 Task: Create a due date automation trigger when advanced on, on the tuesday before a card is due add fields without custom field "Resume" set to a number greater than 1 and lower or equal to 10 at 11:00 AM.
Action: Mouse moved to (1159, 139)
Screenshot: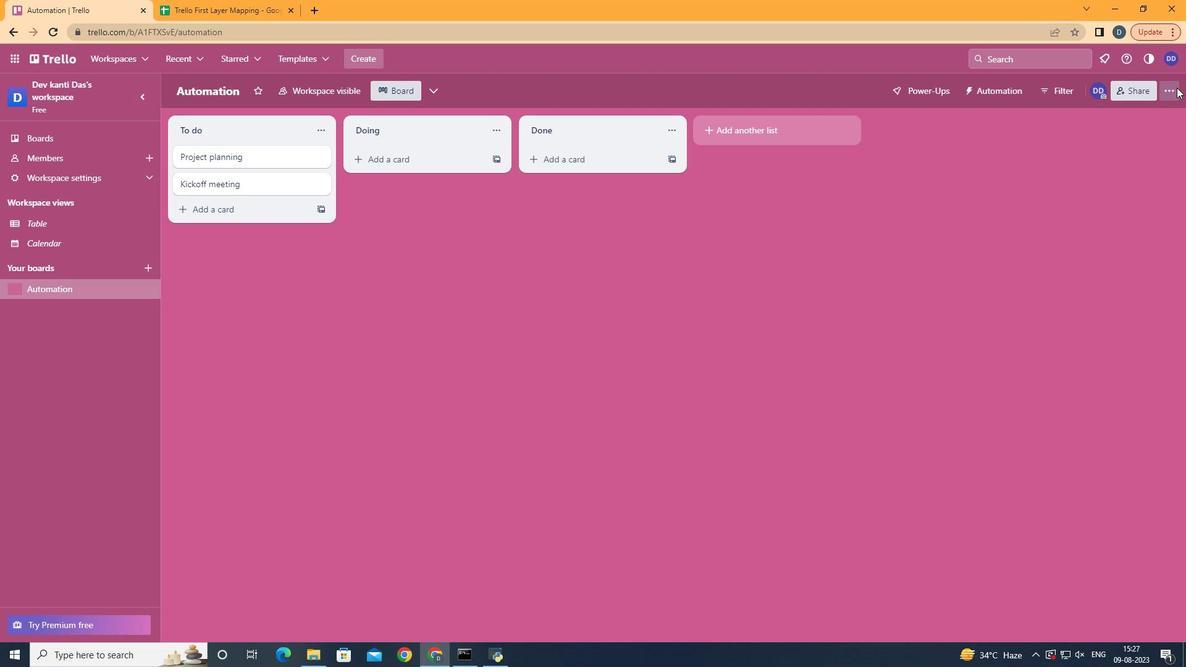 
Action: Mouse pressed left at (1159, 139)
Screenshot: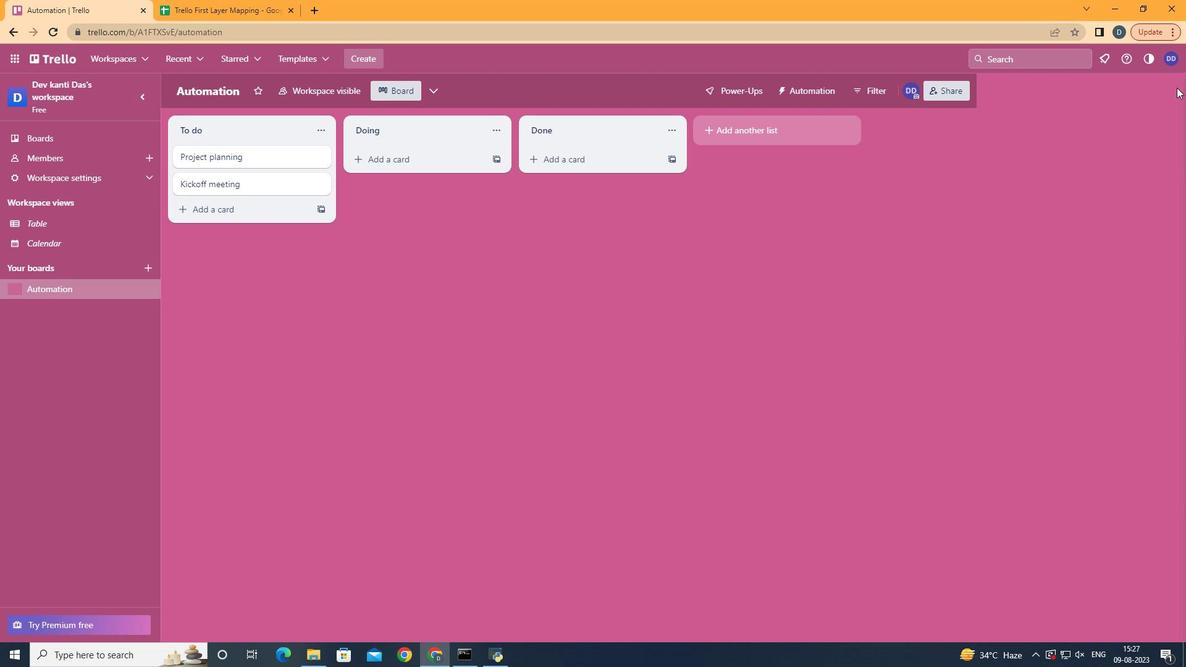 
Action: Mouse moved to (1049, 301)
Screenshot: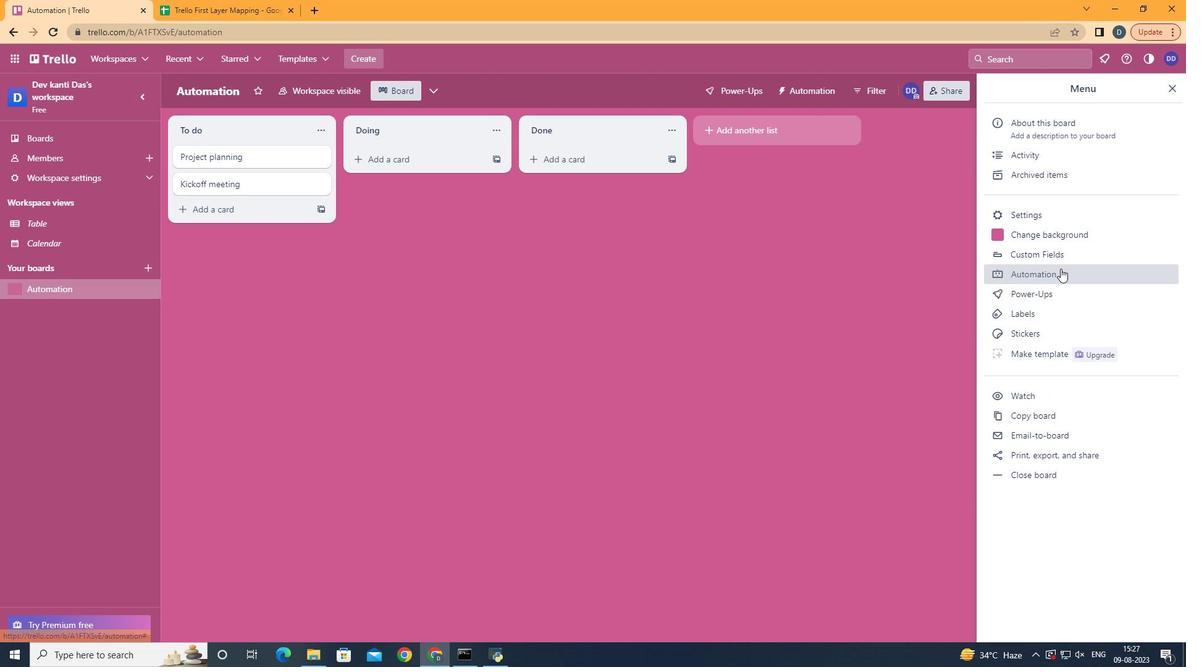 
Action: Mouse pressed left at (1049, 301)
Screenshot: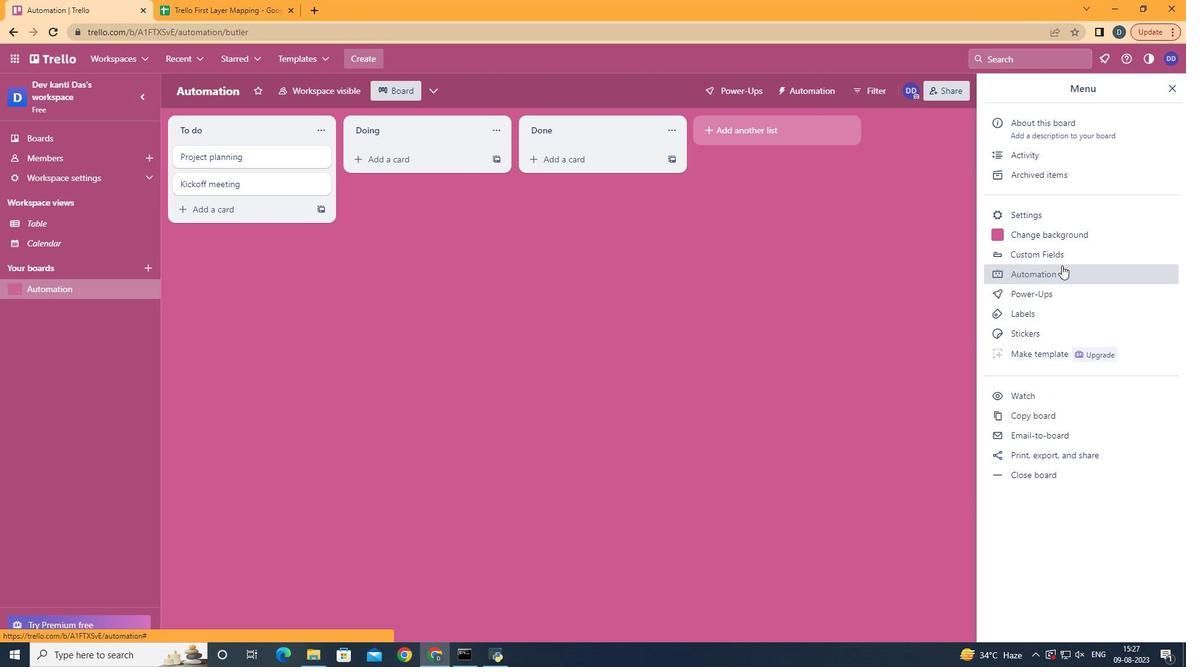 
Action: Mouse moved to (247, 276)
Screenshot: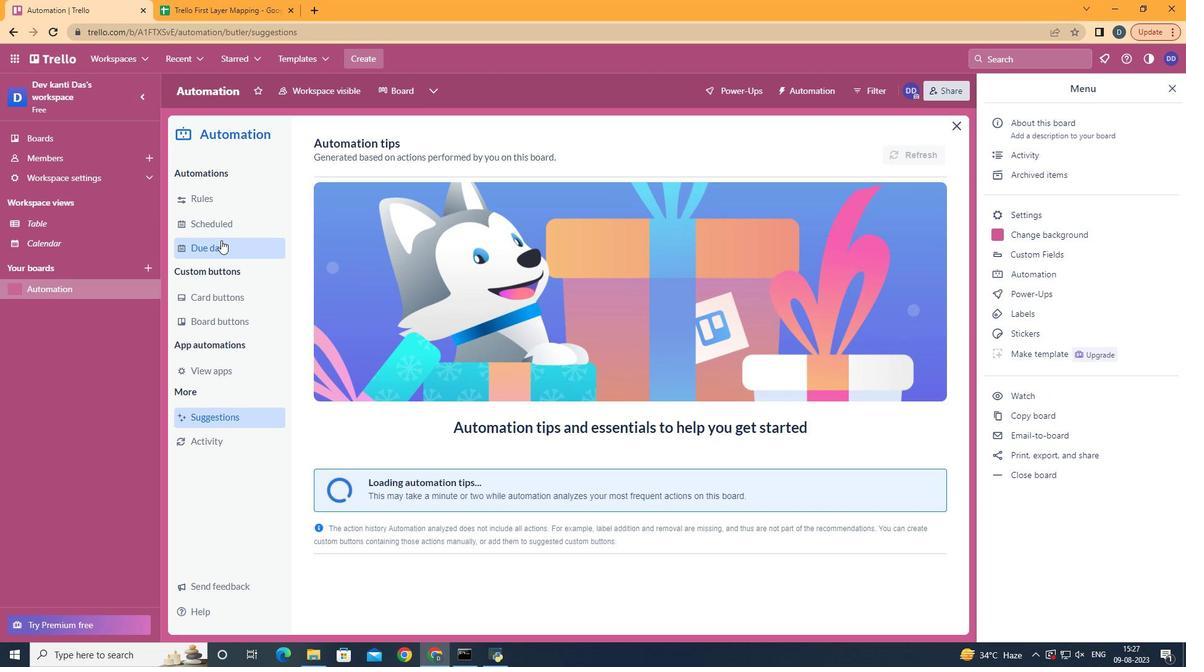 
Action: Mouse pressed left at (247, 276)
Screenshot: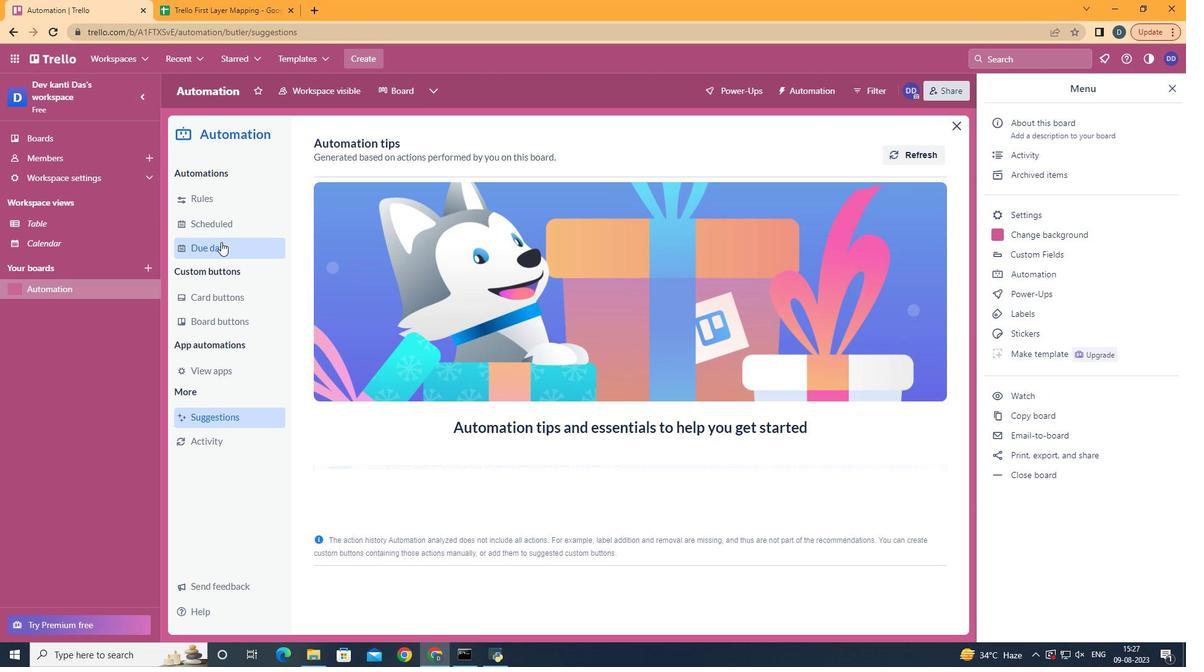 
Action: Mouse moved to (887, 199)
Screenshot: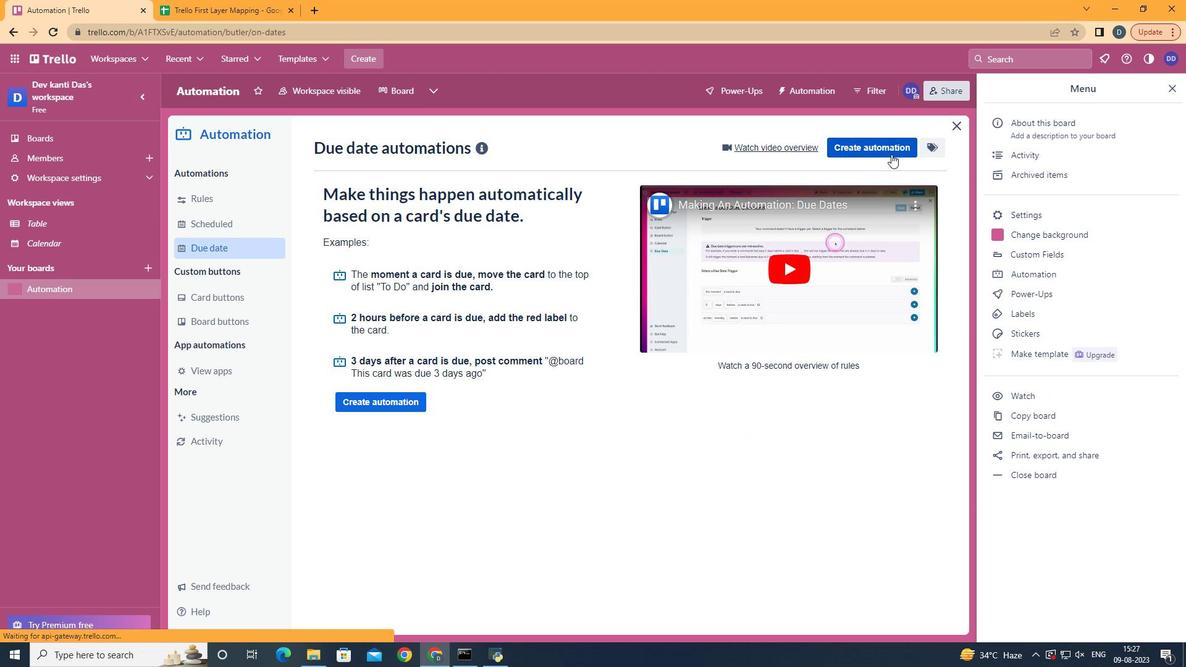 
Action: Mouse pressed left at (887, 199)
Screenshot: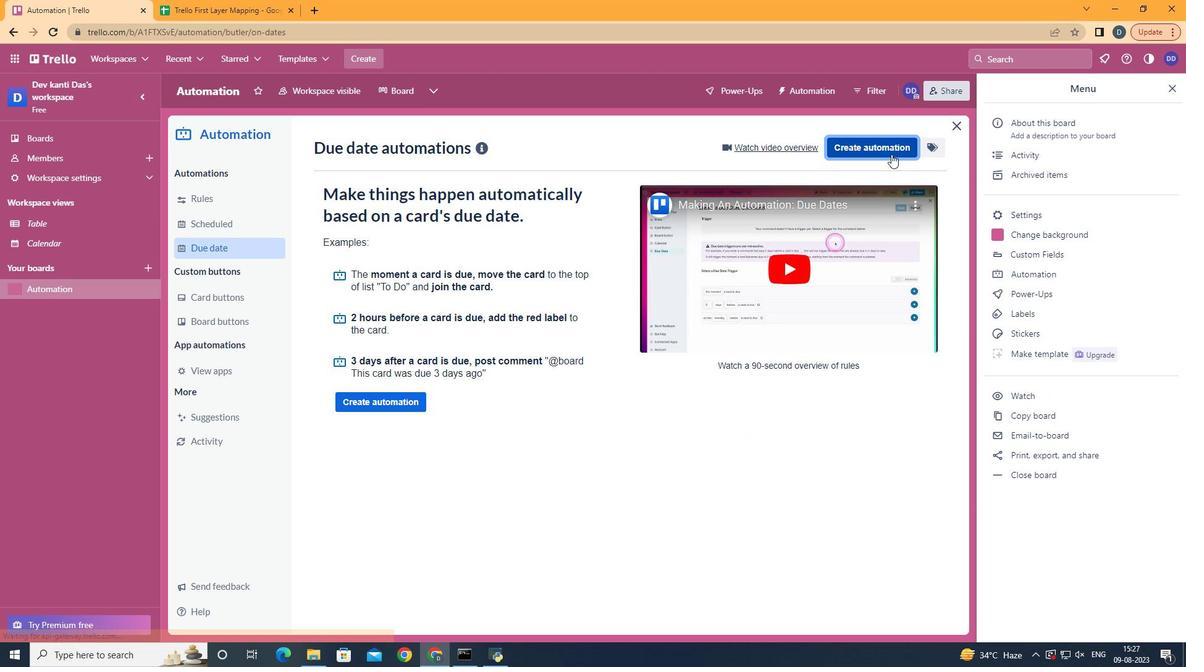 
Action: Mouse moved to (705, 295)
Screenshot: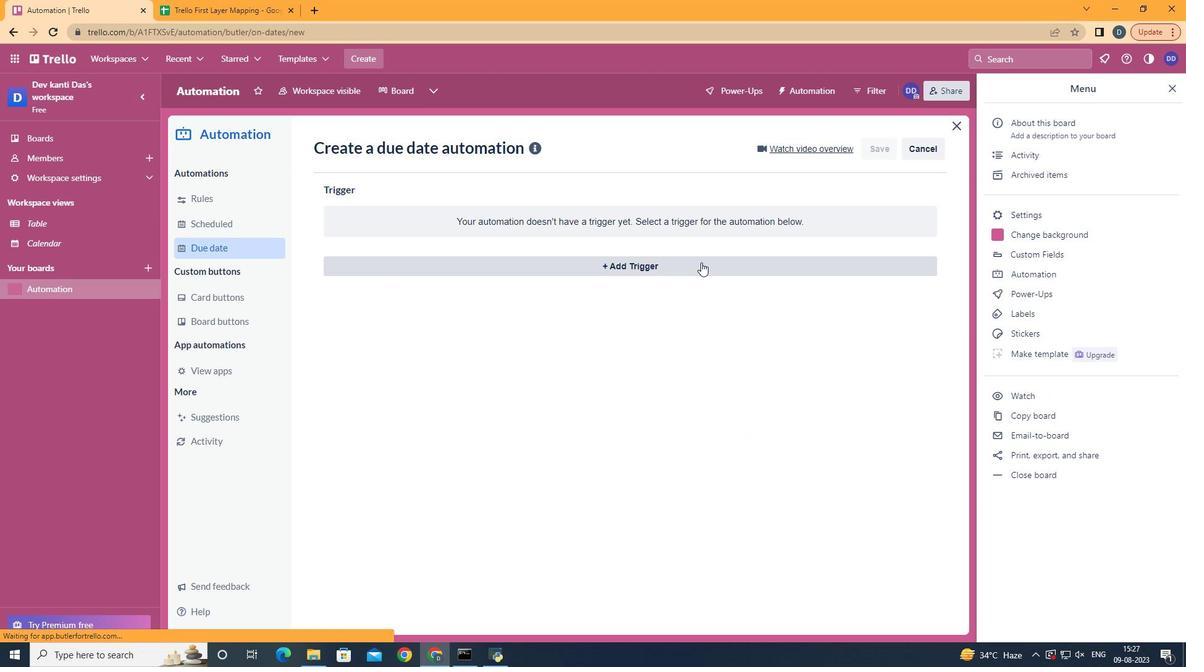 
Action: Mouse pressed left at (705, 295)
Screenshot: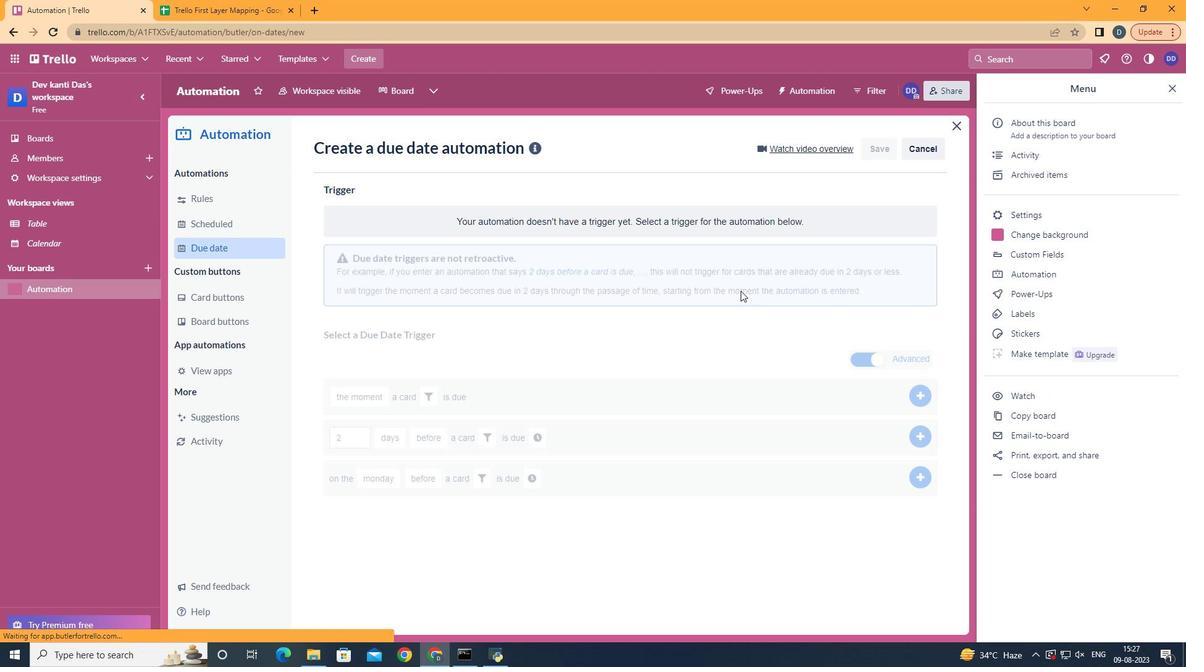 
Action: Mouse moved to (409, 370)
Screenshot: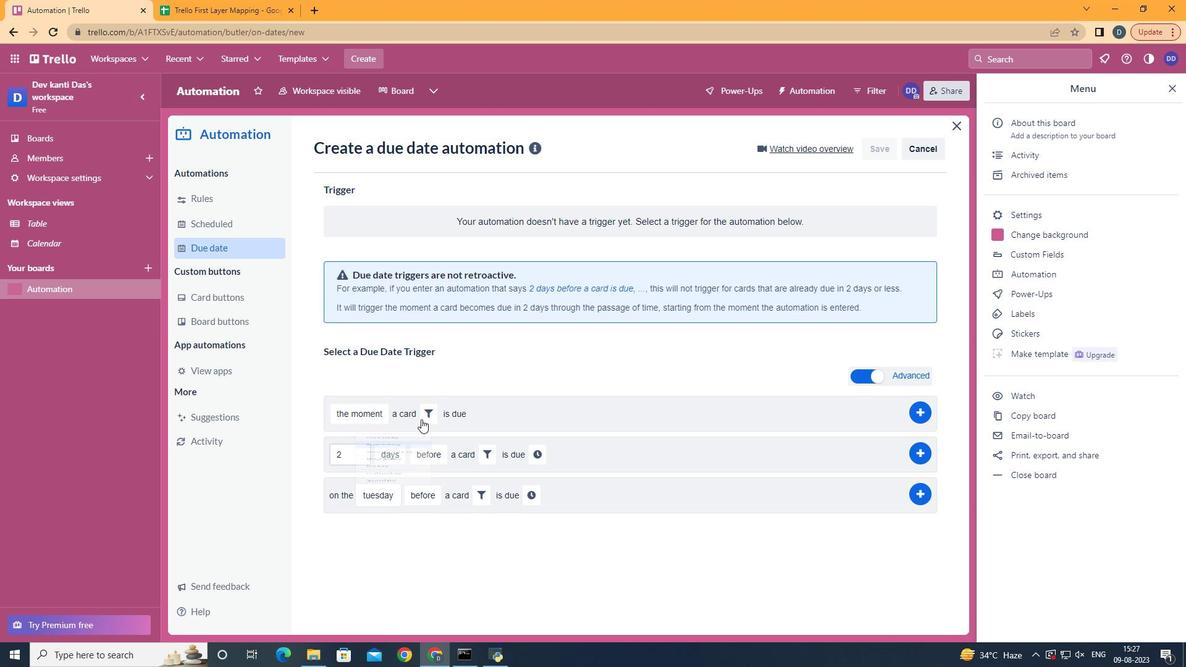 
Action: Mouse pressed left at (409, 370)
Screenshot: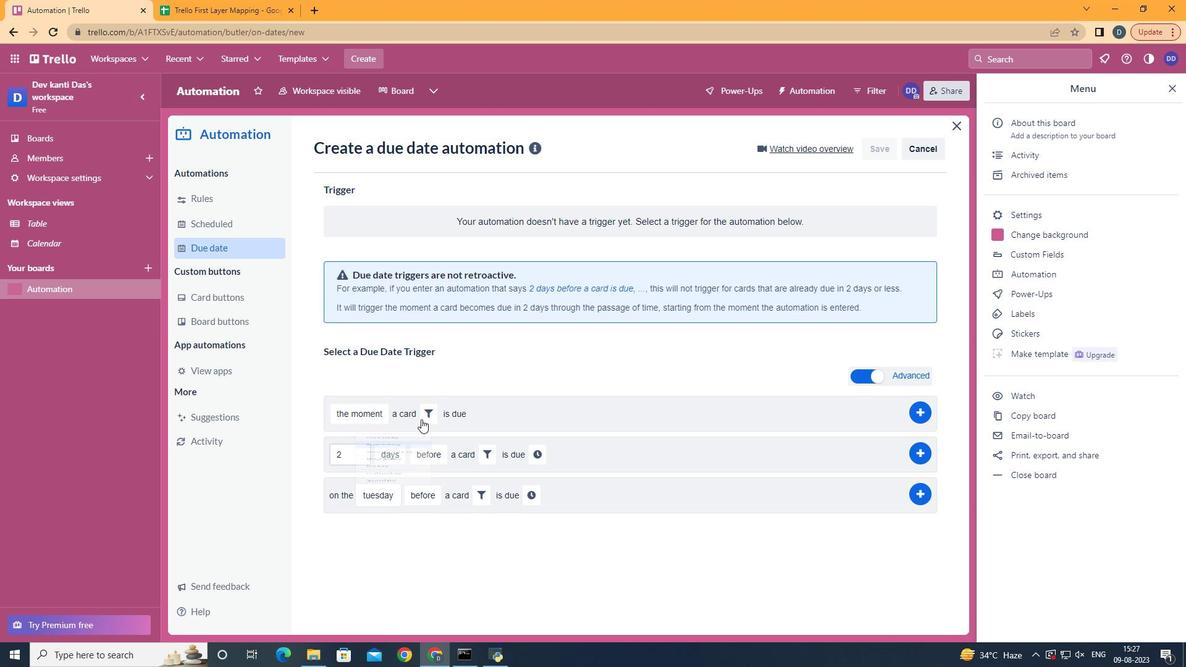 
Action: Mouse moved to (497, 498)
Screenshot: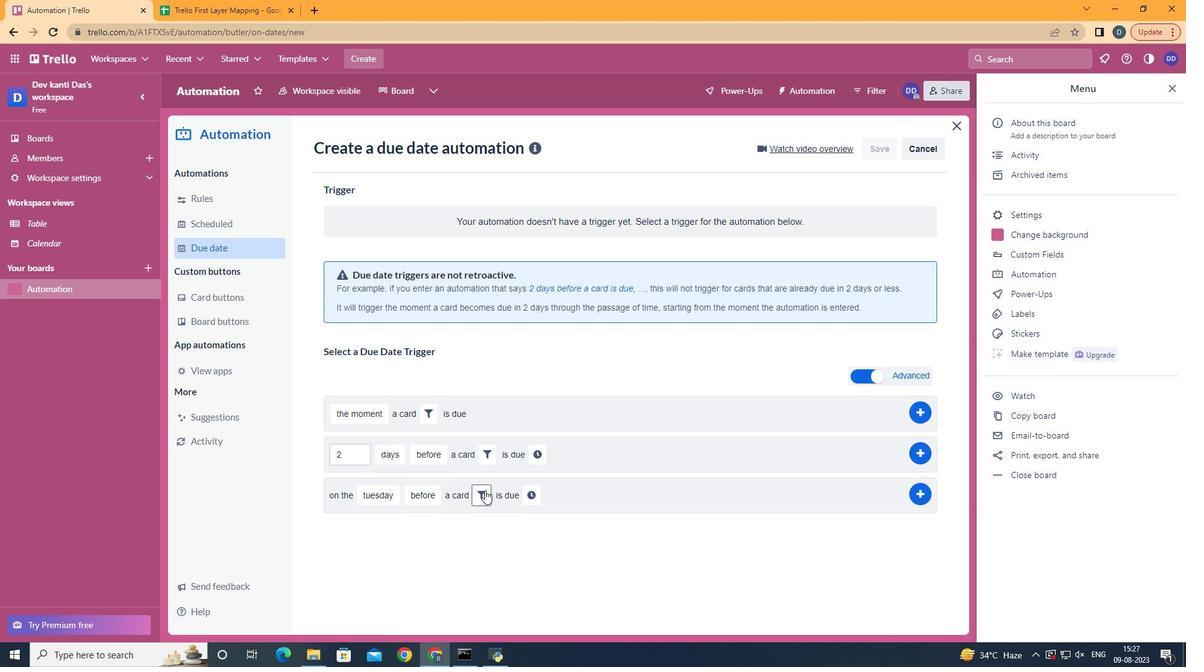 
Action: Mouse pressed left at (497, 498)
Screenshot: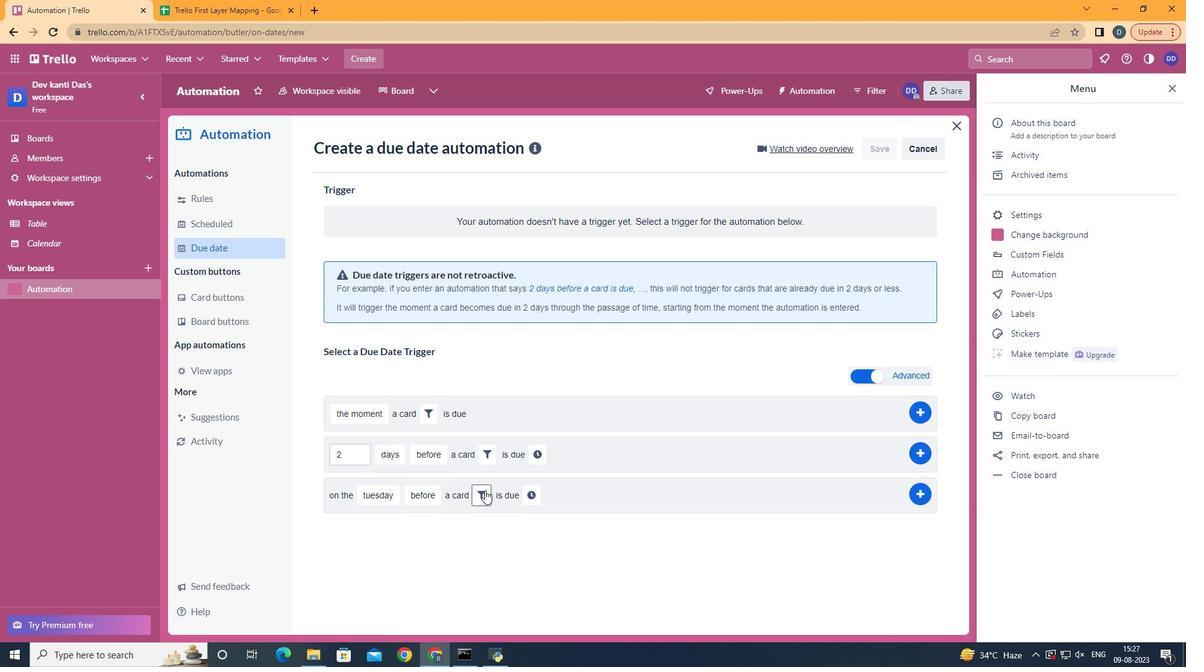 
Action: Mouse moved to (694, 541)
Screenshot: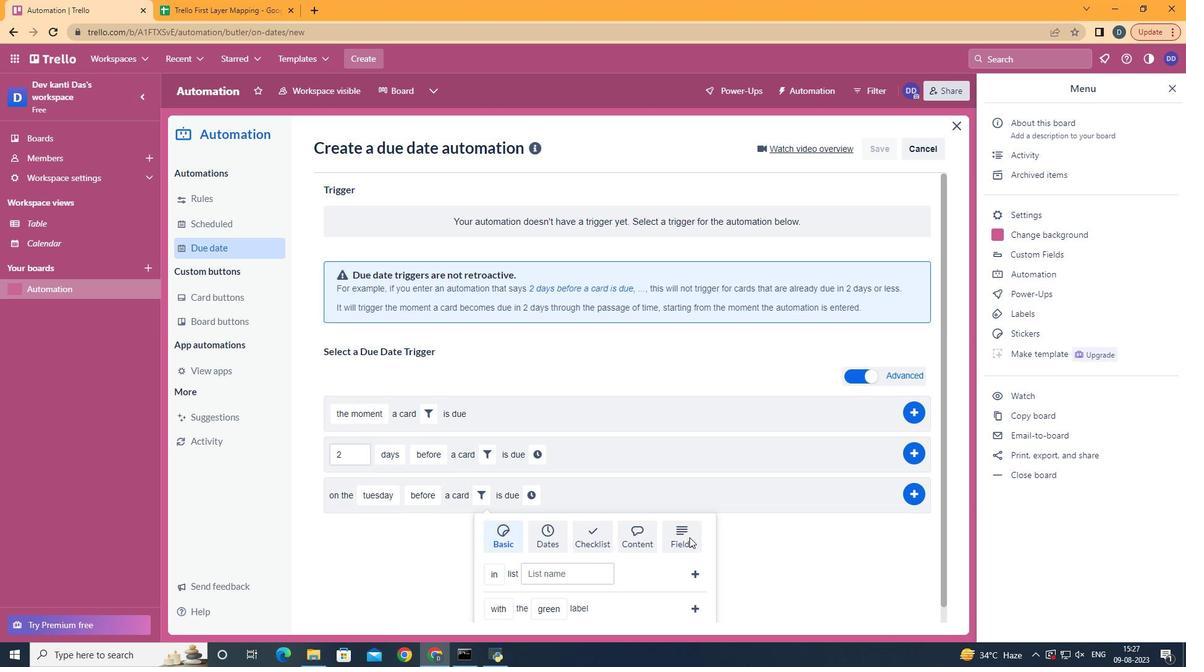 
Action: Mouse pressed left at (694, 541)
Screenshot: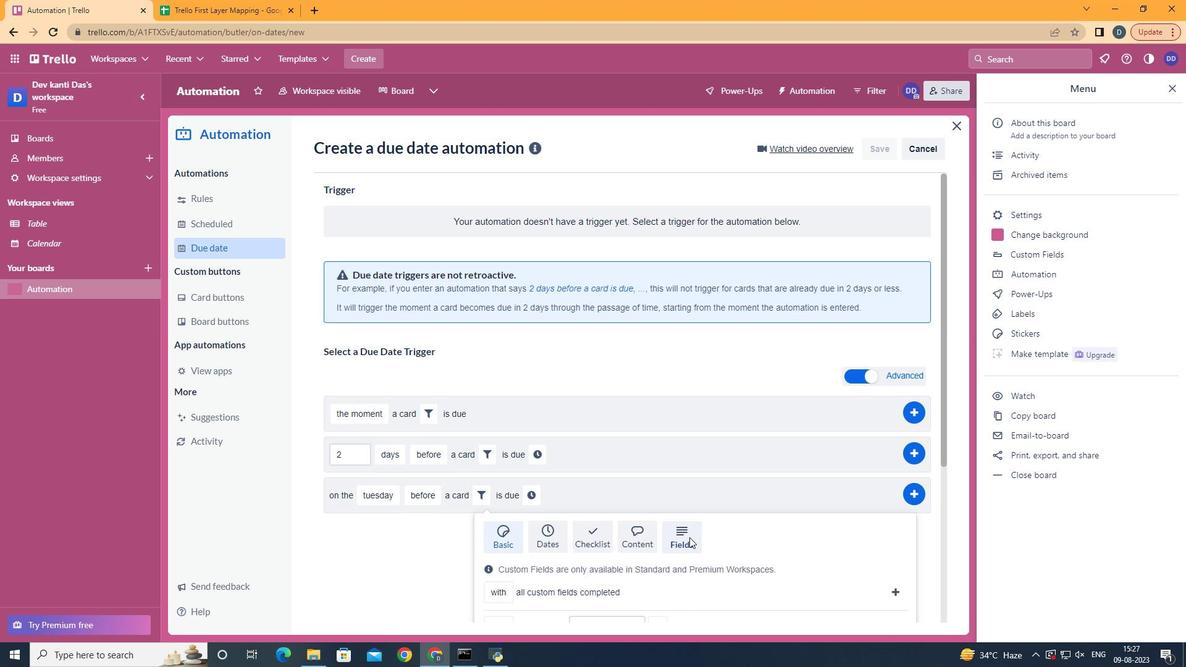 
Action: Mouse moved to (700, 541)
Screenshot: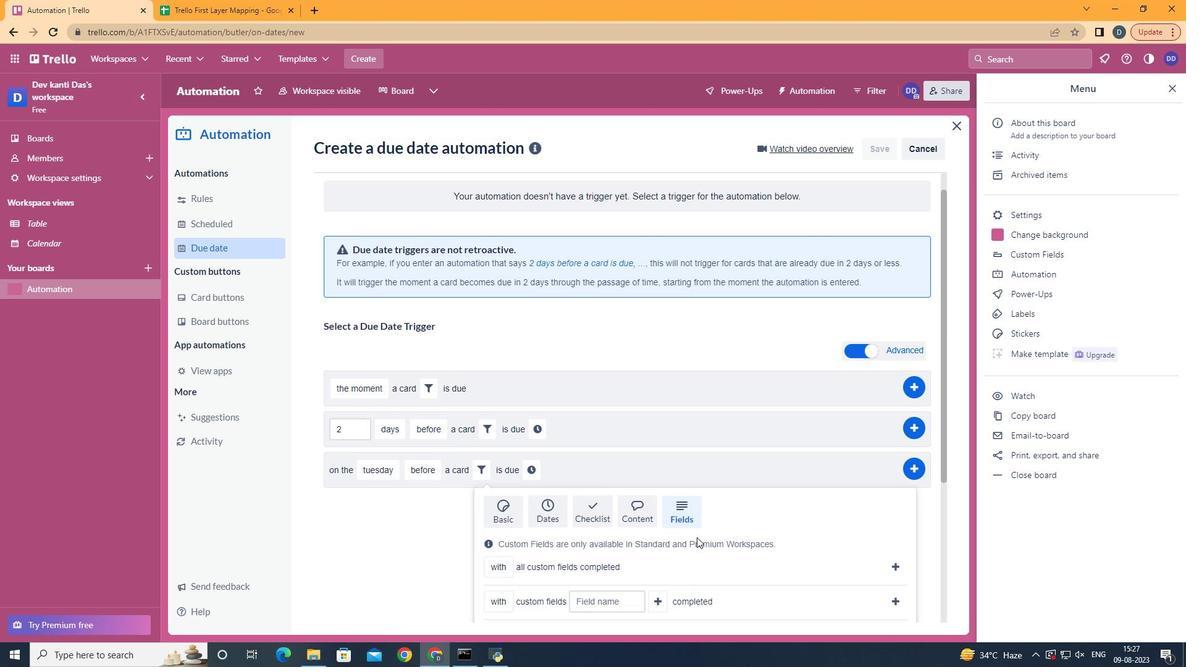 
Action: Mouse scrolled (700, 540) with delta (0, 0)
Screenshot: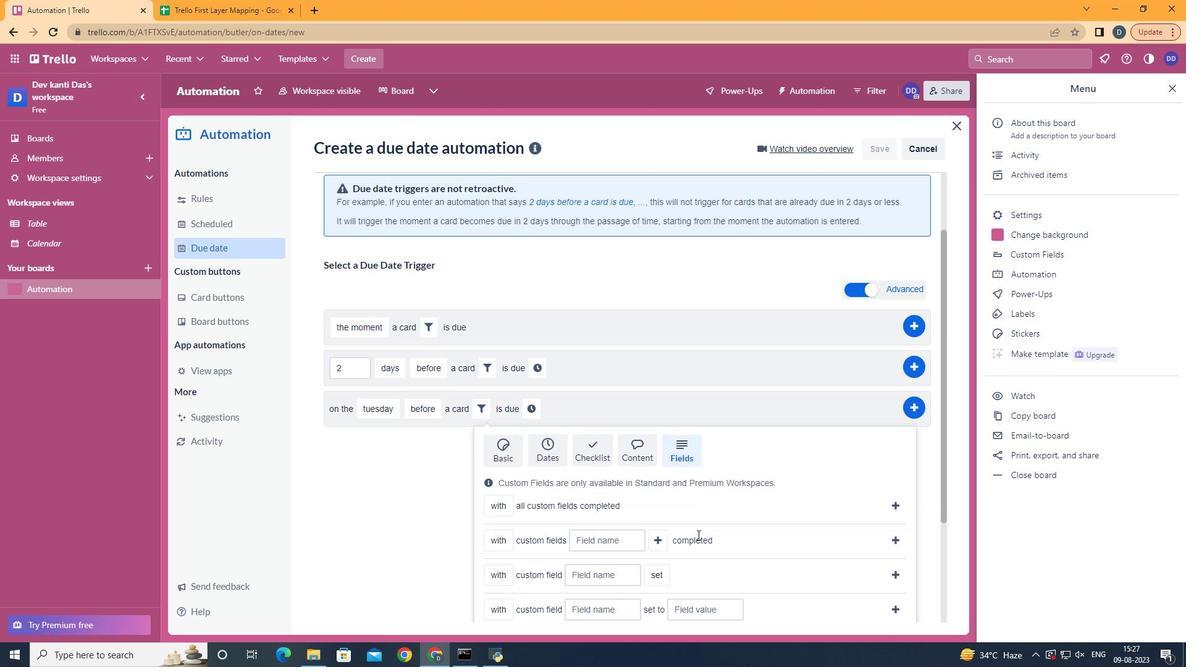 
Action: Mouse scrolled (700, 540) with delta (0, 0)
Screenshot: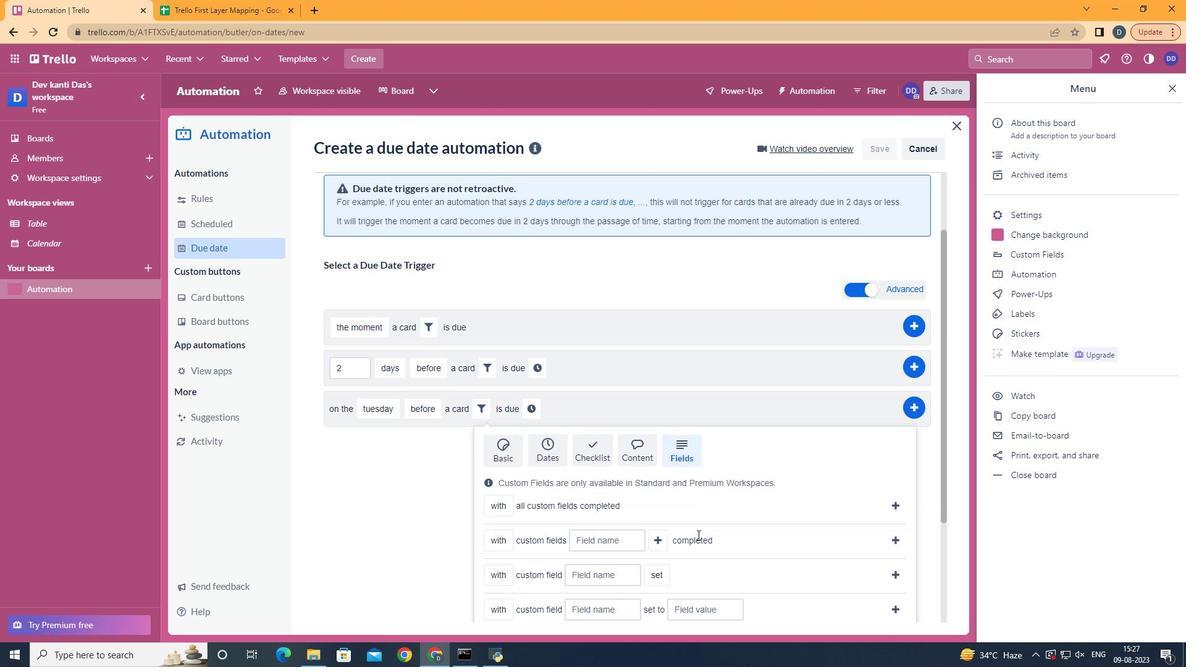 
Action: Mouse scrolled (700, 540) with delta (0, 0)
Screenshot: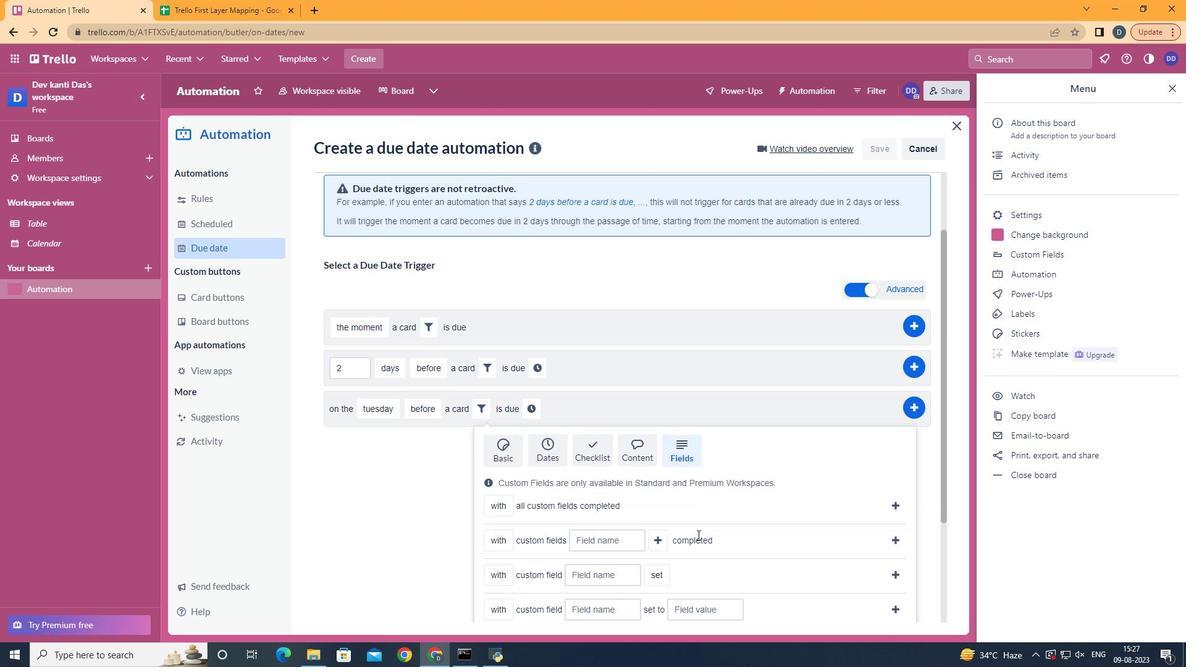
Action: Mouse moved to (701, 541)
Screenshot: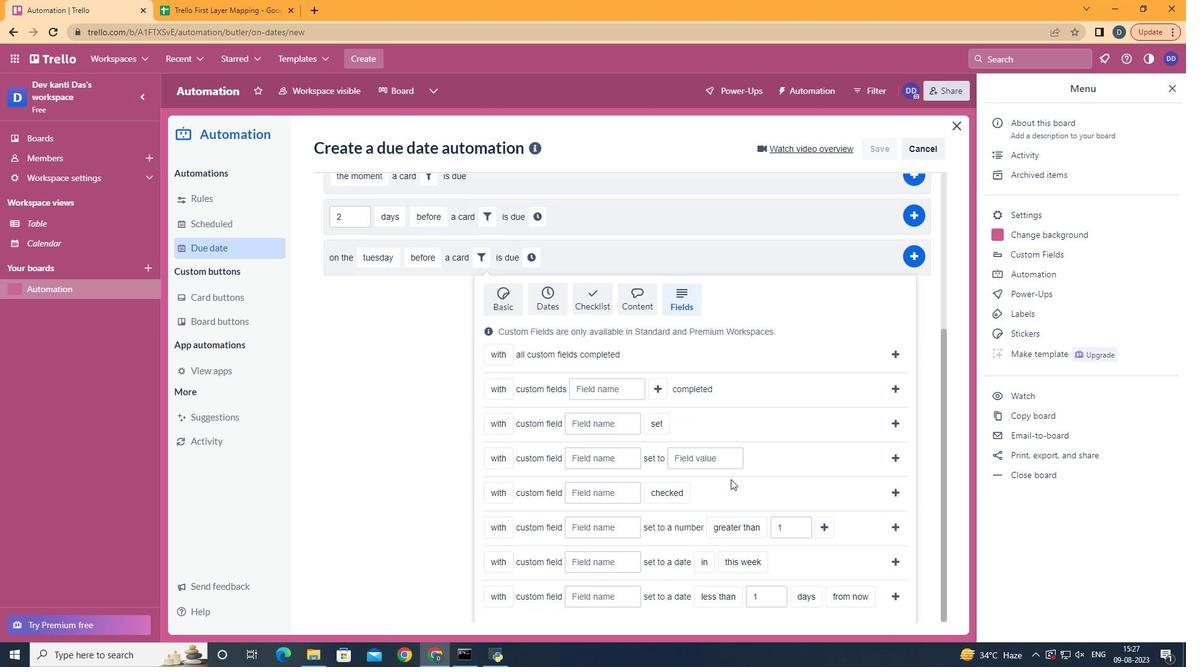 
Action: Mouse scrolled (700, 540) with delta (0, 0)
Screenshot: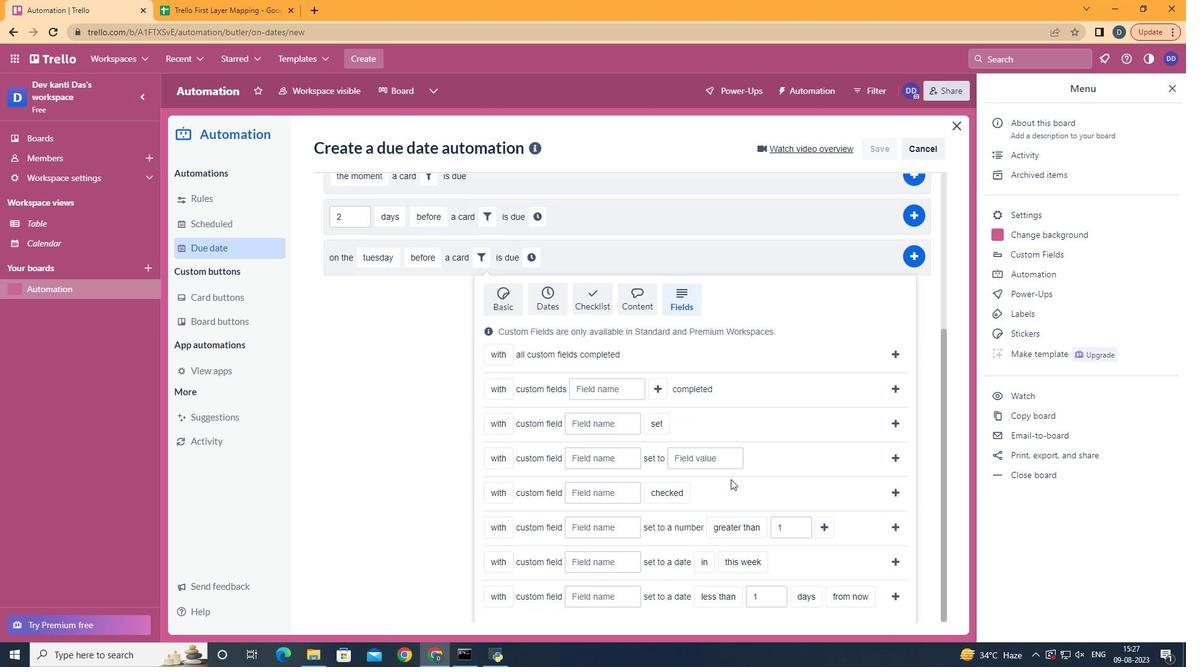 
Action: Mouse scrolled (700, 540) with delta (0, 0)
Screenshot: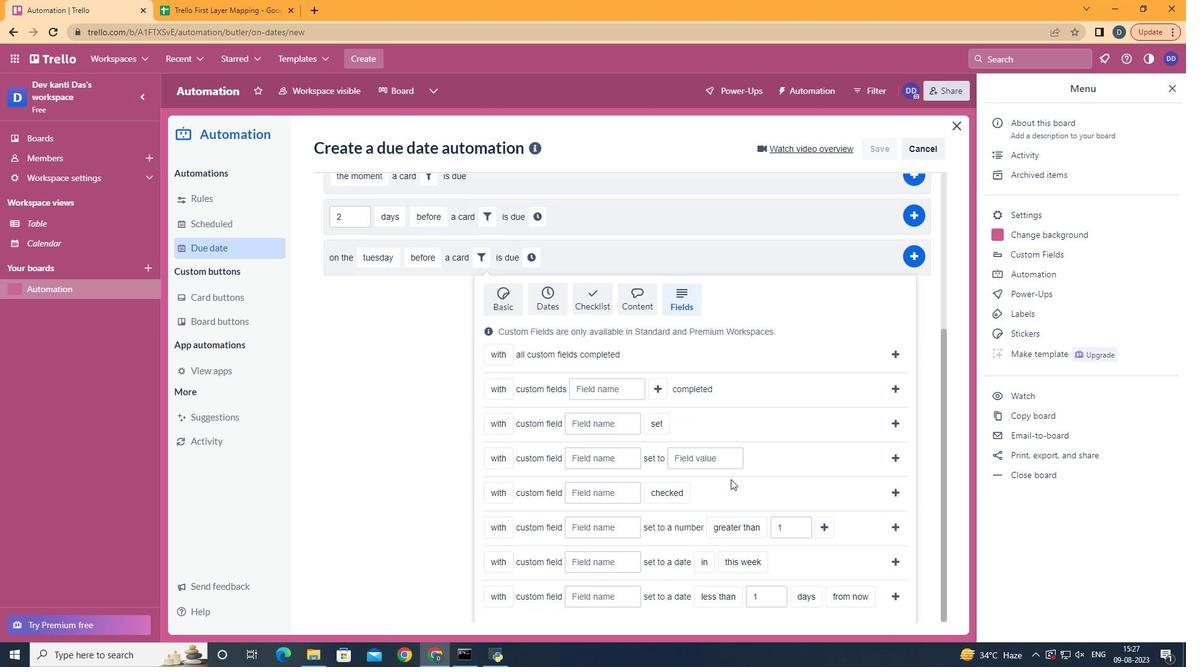 
Action: Mouse moved to (517, 574)
Screenshot: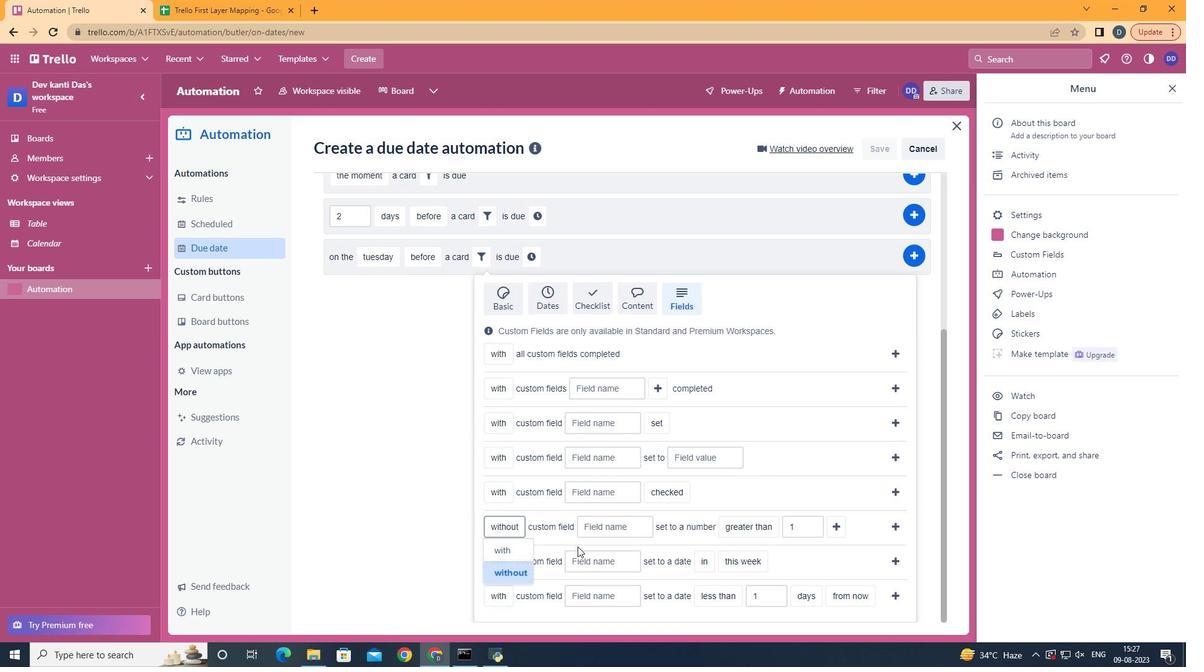 
Action: Mouse pressed left at (517, 574)
Screenshot: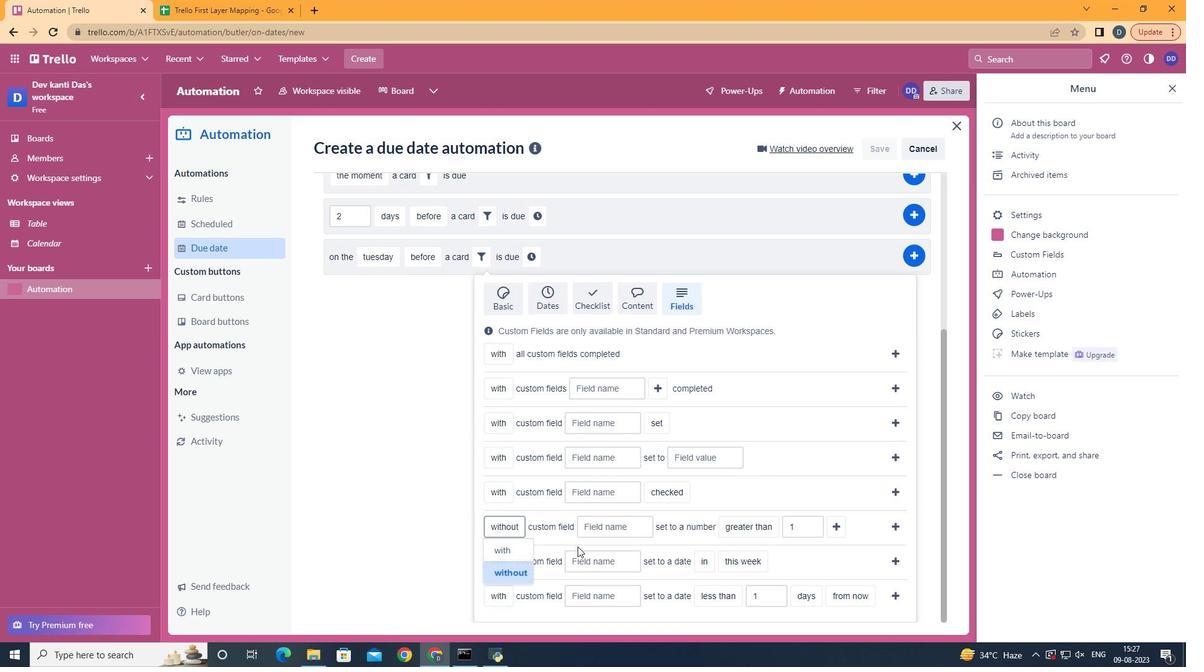 
Action: Mouse moved to (626, 531)
Screenshot: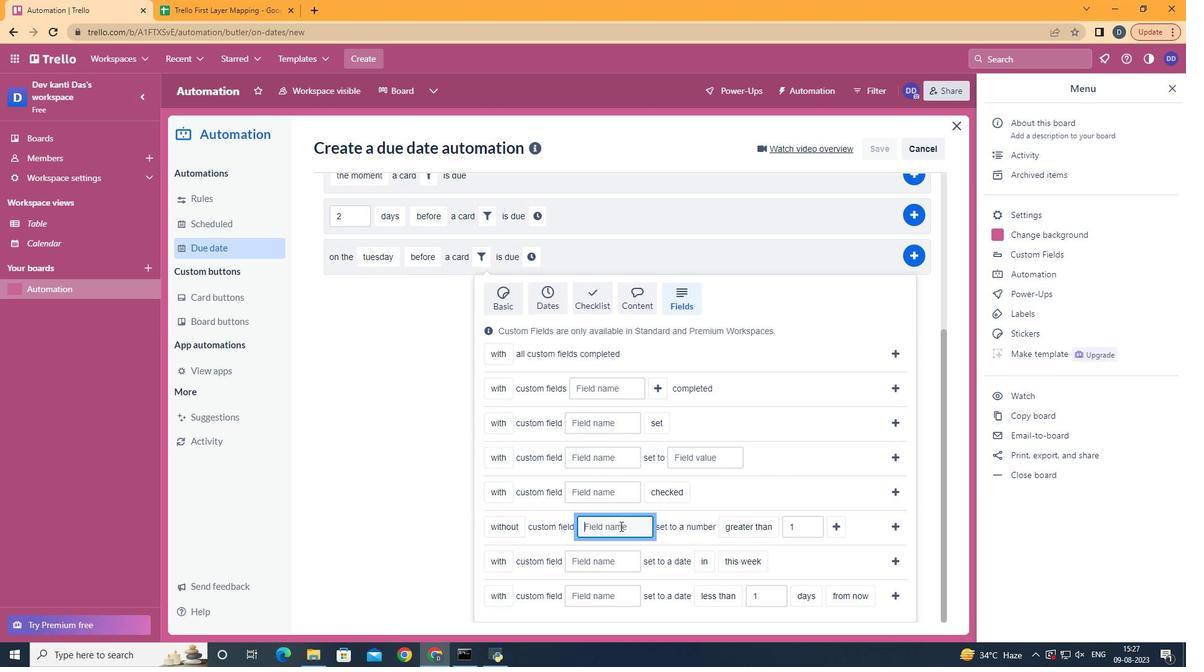 
Action: Mouse pressed left at (626, 531)
Screenshot: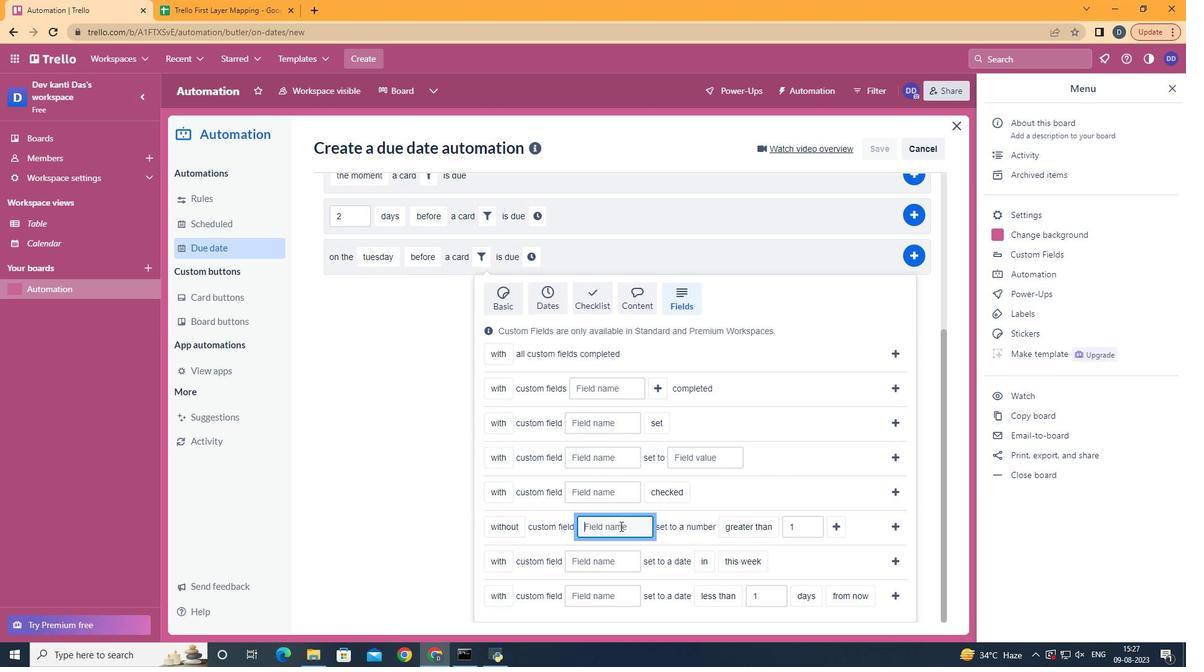 
Action: Mouse moved to (628, 531)
Screenshot: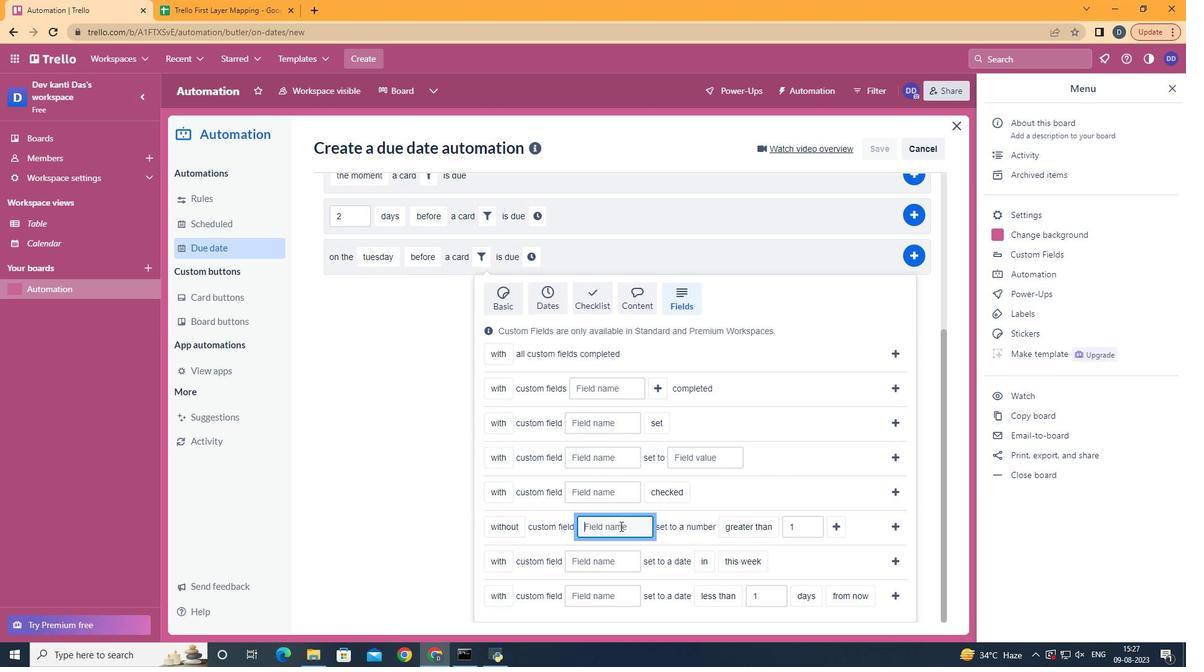 
Action: Key pressed <Key.shift>Resume
Screenshot: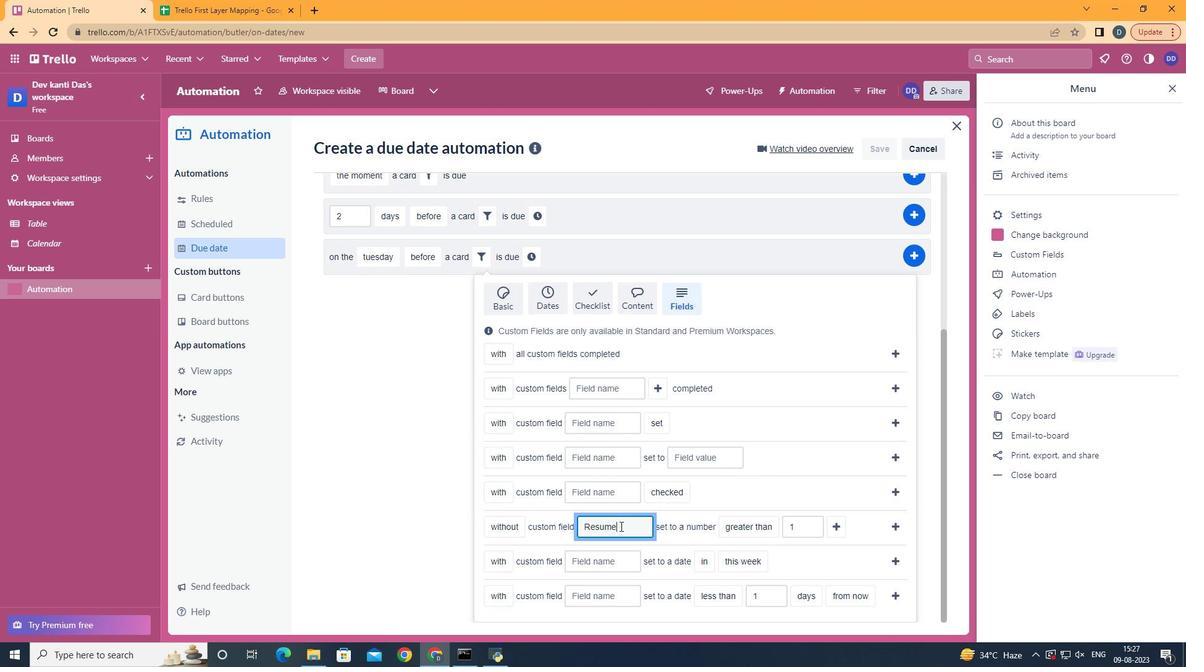 
Action: Mouse moved to (830, 530)
Screenshot: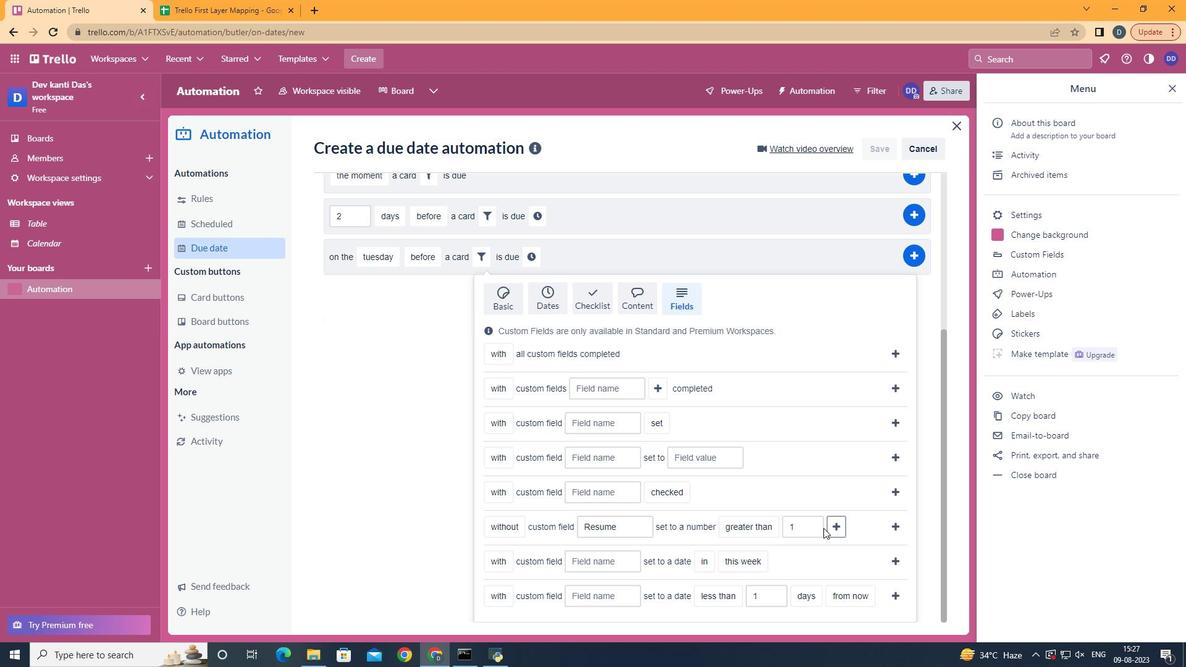 
Action: Mouse pressed left at (830, 530)
Screenshot: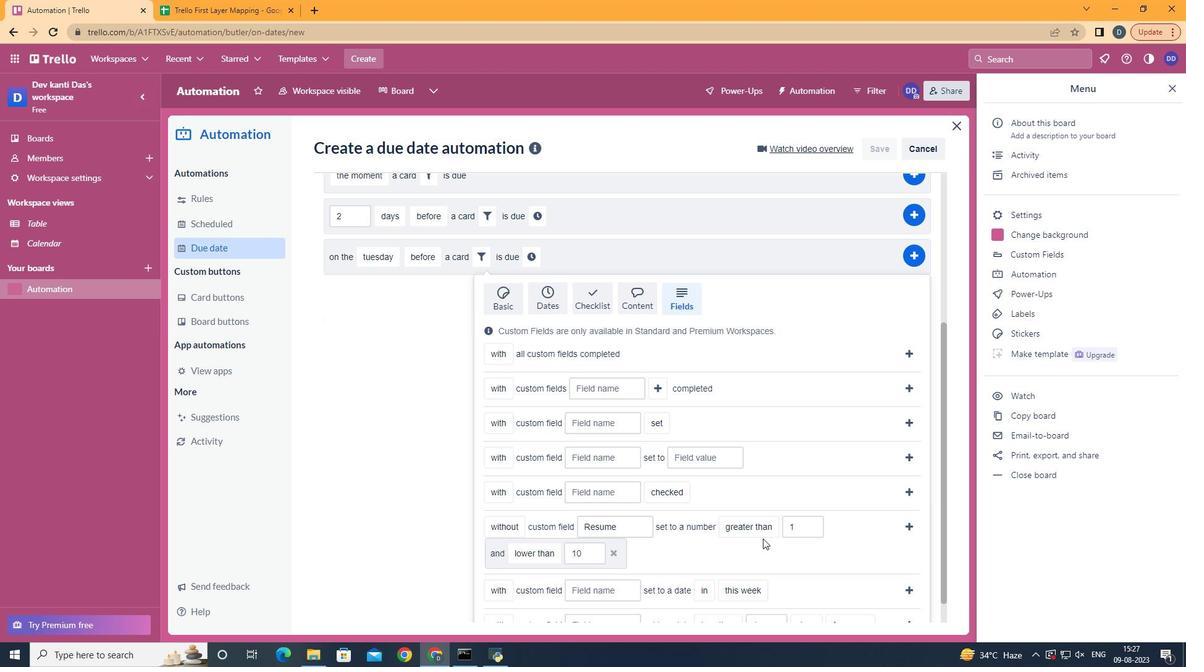 
Action: Mouse moved to (581, 495)
Screenshot: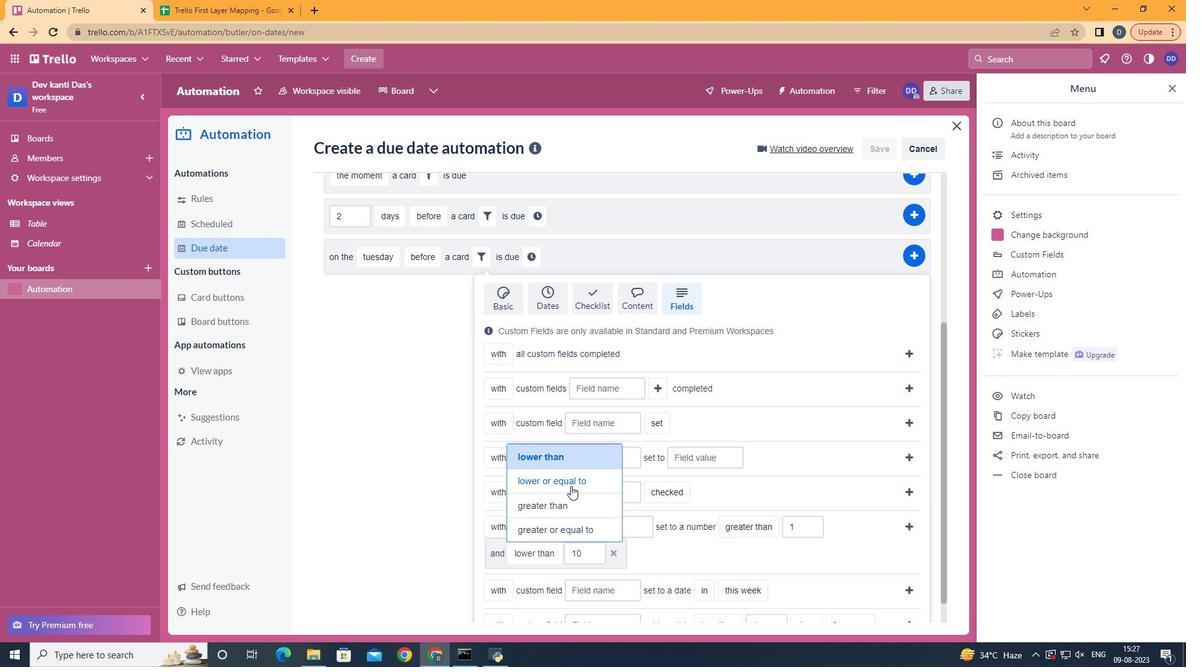 
Action: Mouse pressed left at (581, 495)
Screenshot: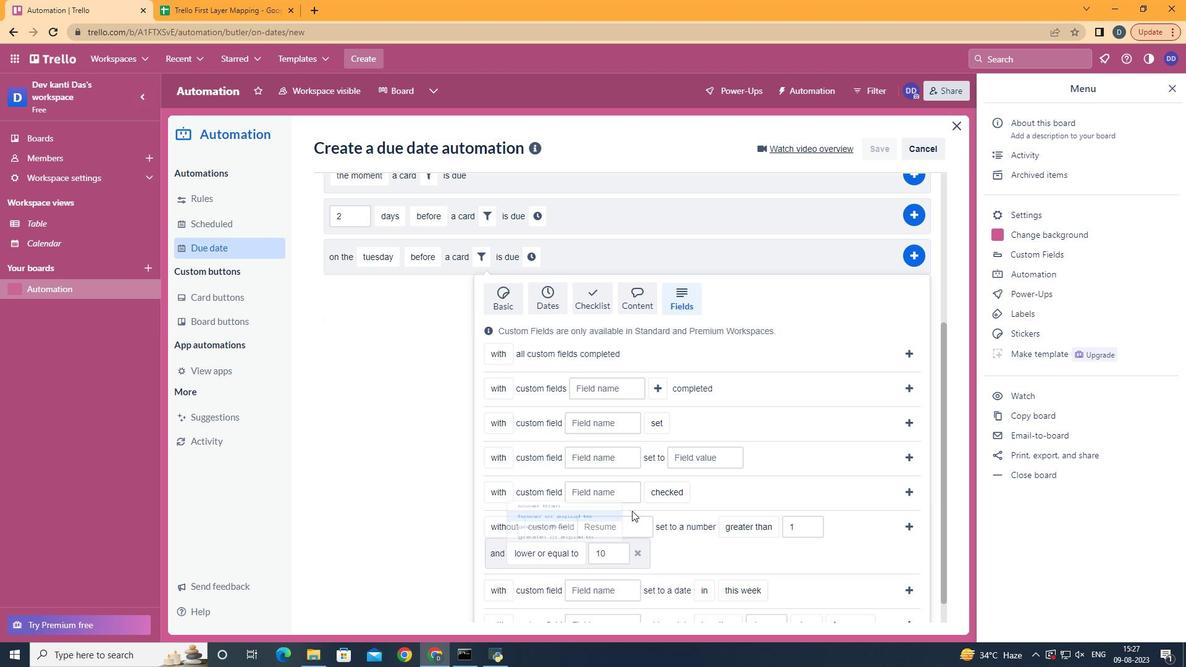 
Action: Mouse moved to (904, 538)
Screenshot: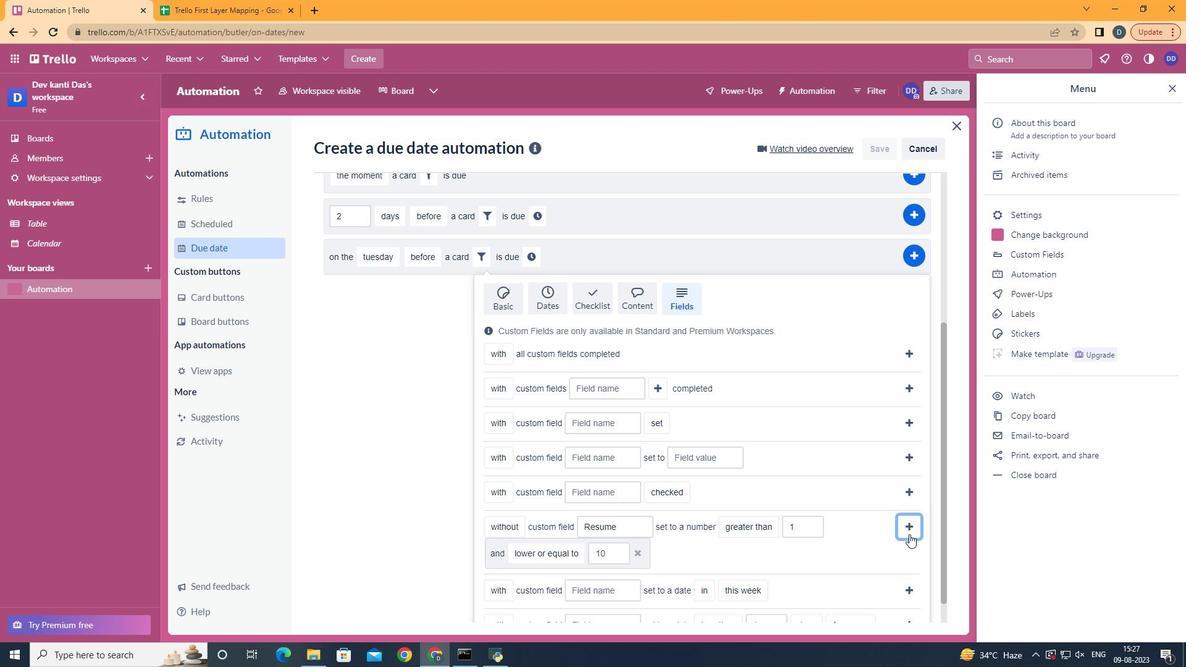 
Action: Mouse pressed left at (904, 538)
Screenshot: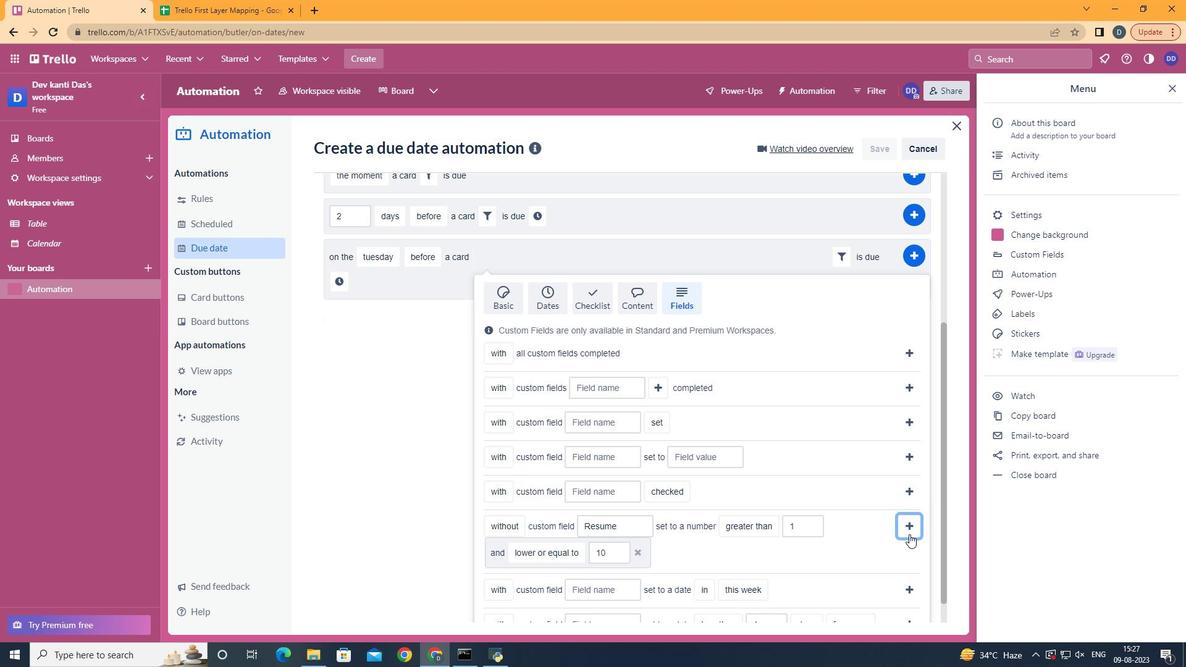 
Action: Mouse moved to (367, 530)
Screenshot: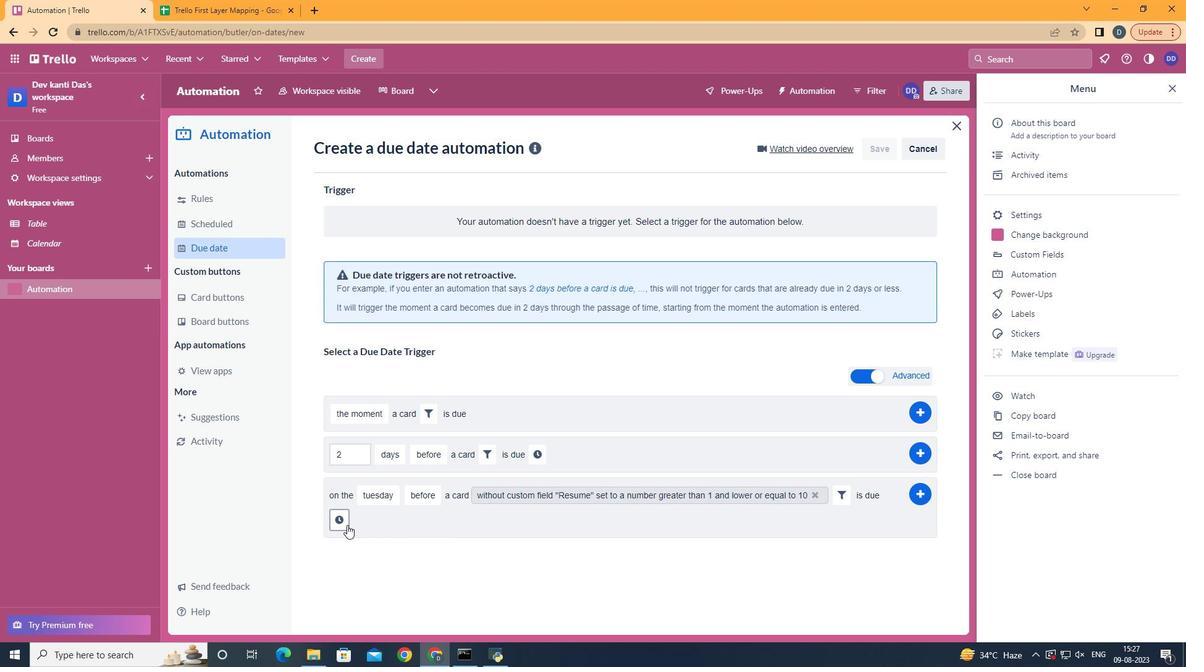 
Action: Mouse pressed left at (367, 530)
Screenshot: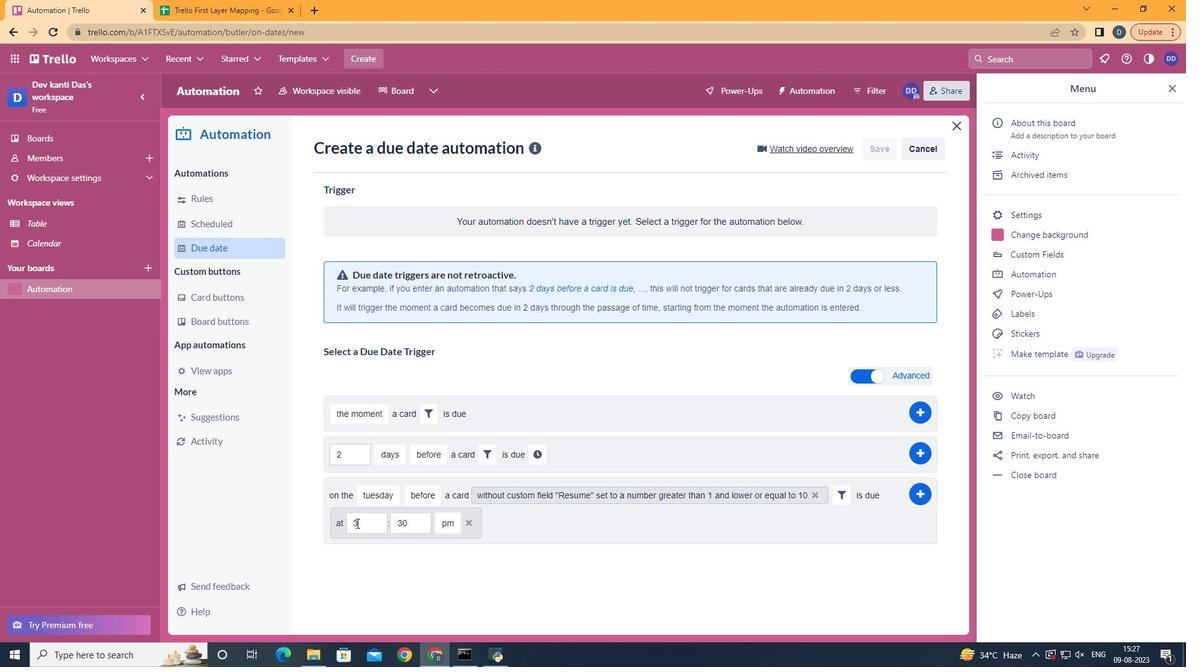 
Action: Mouse moved to (409, 526)
Screenshot: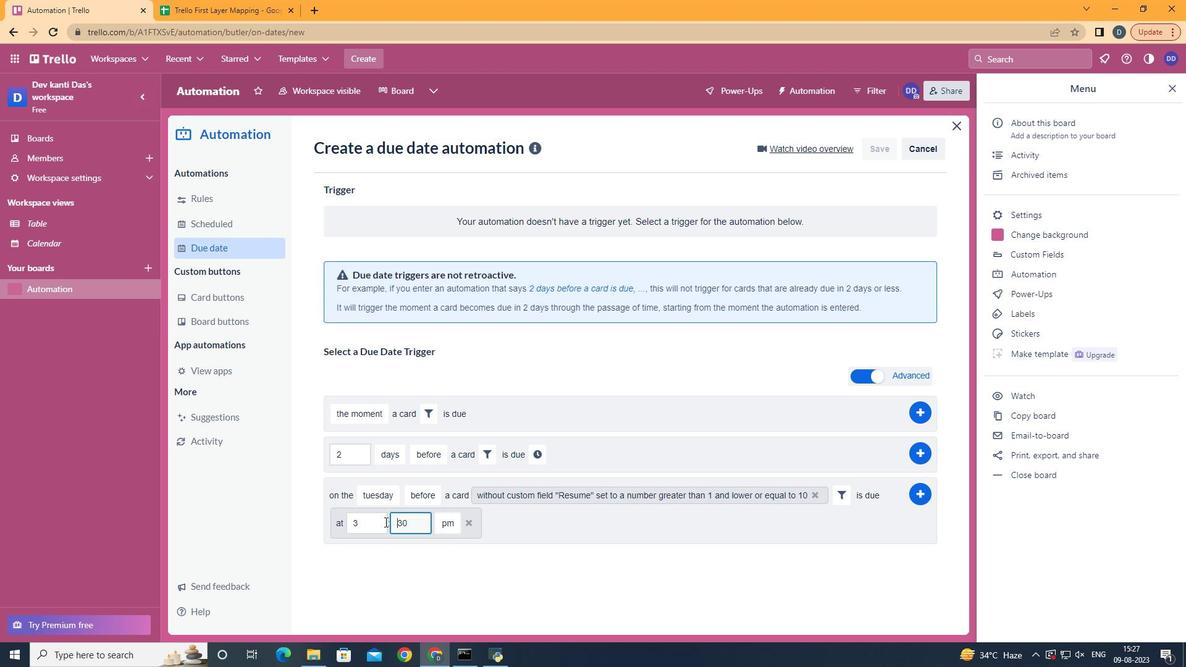 
Action: Mouse pressed left at (409, 526)
Screenshot: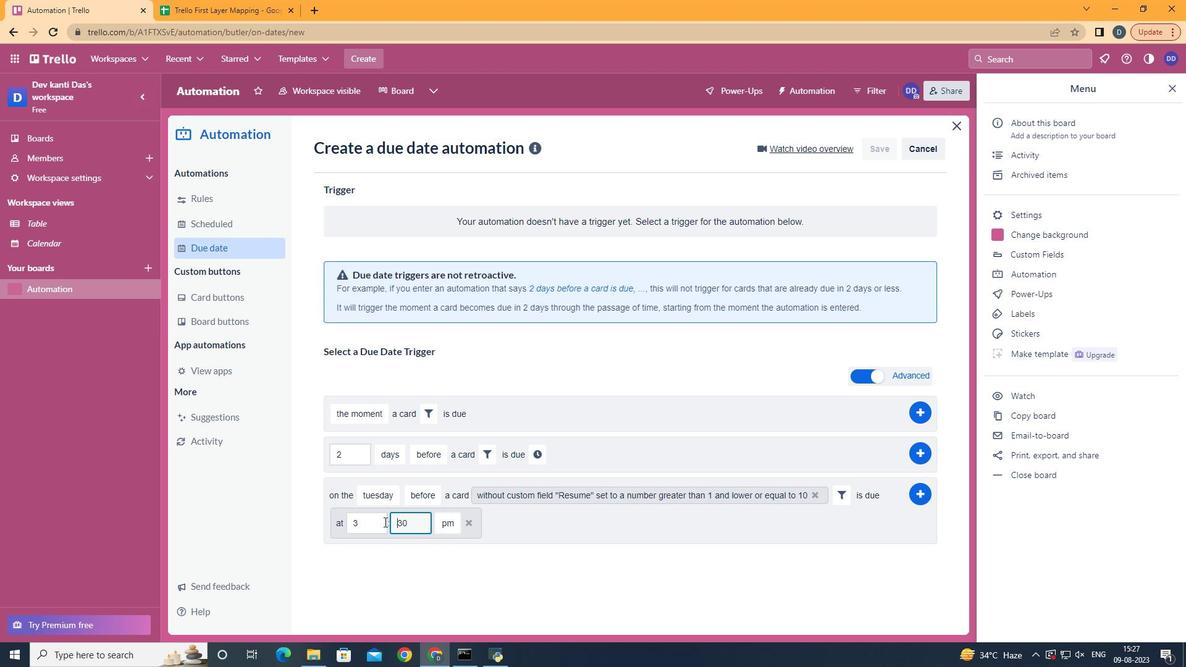 
Action: Mouse moved to (390, 531)
Screenshot: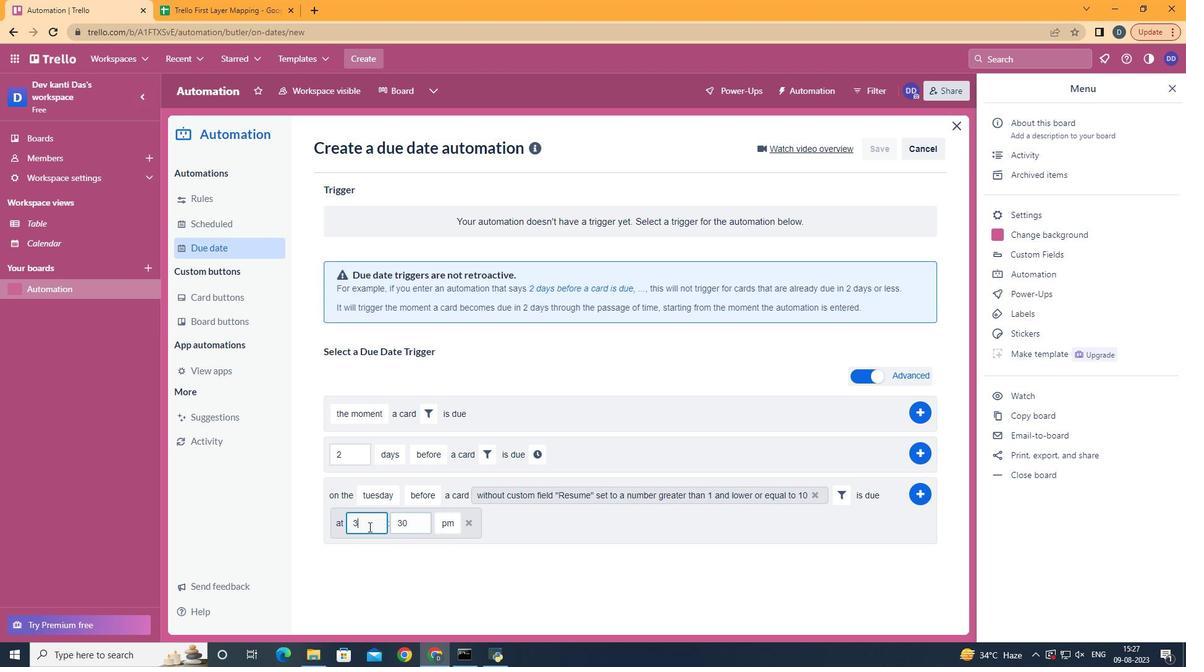 
Action: Mouse pressed left at (390, 531)
Screenshot: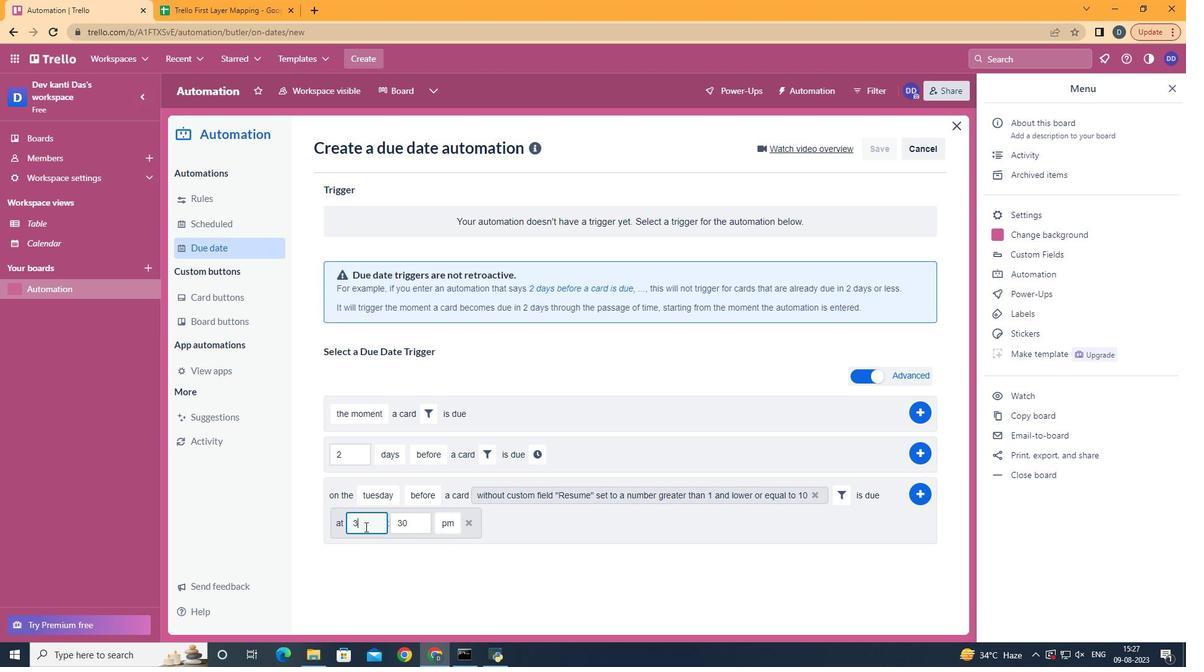 
Action: Mouse moved to (370, 525)
Screenshot: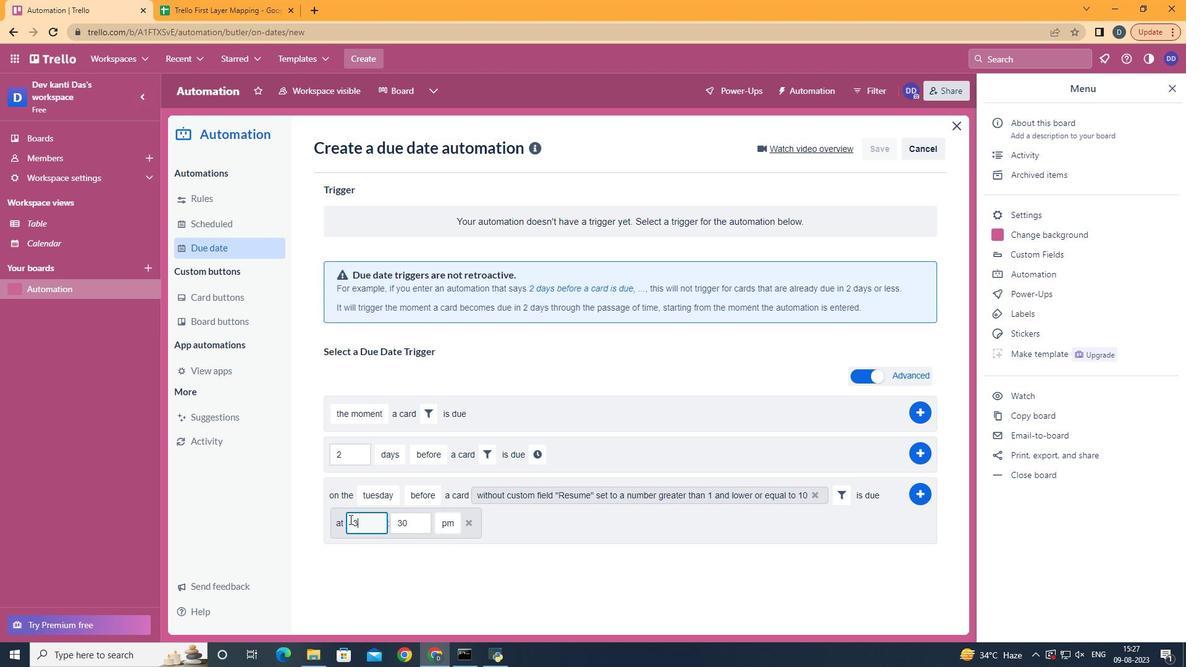 
Action: Key pressed <Key.backspace>11
Screenshot: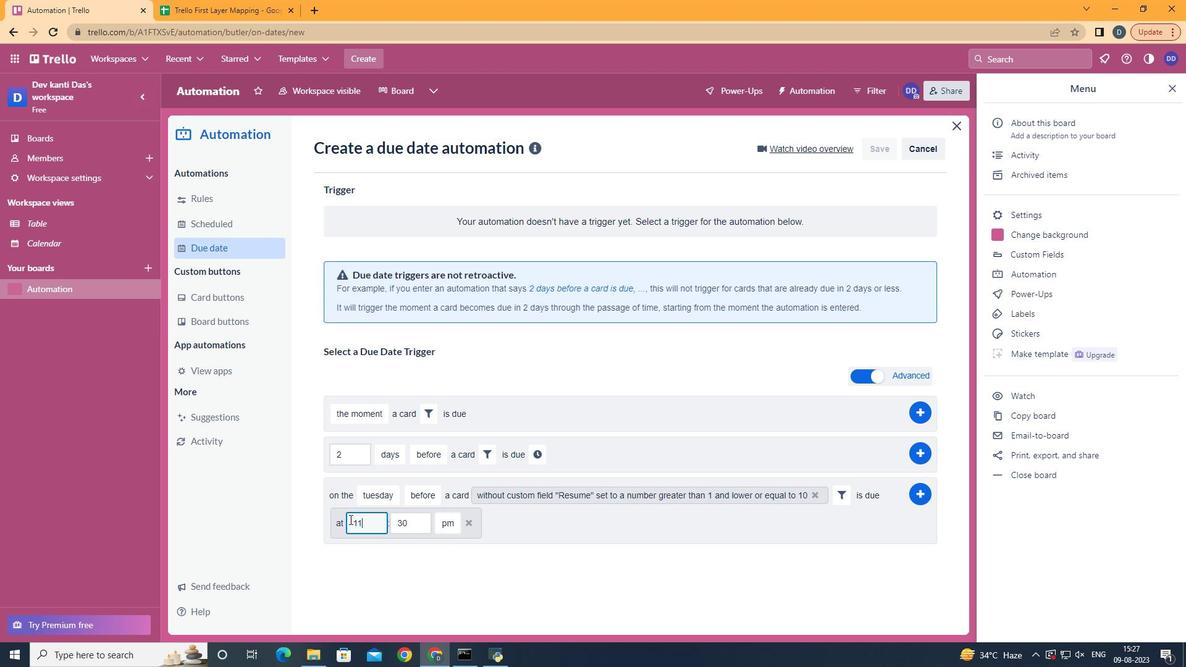 
Action: Mouse moved to (423, 527)
Screenshot: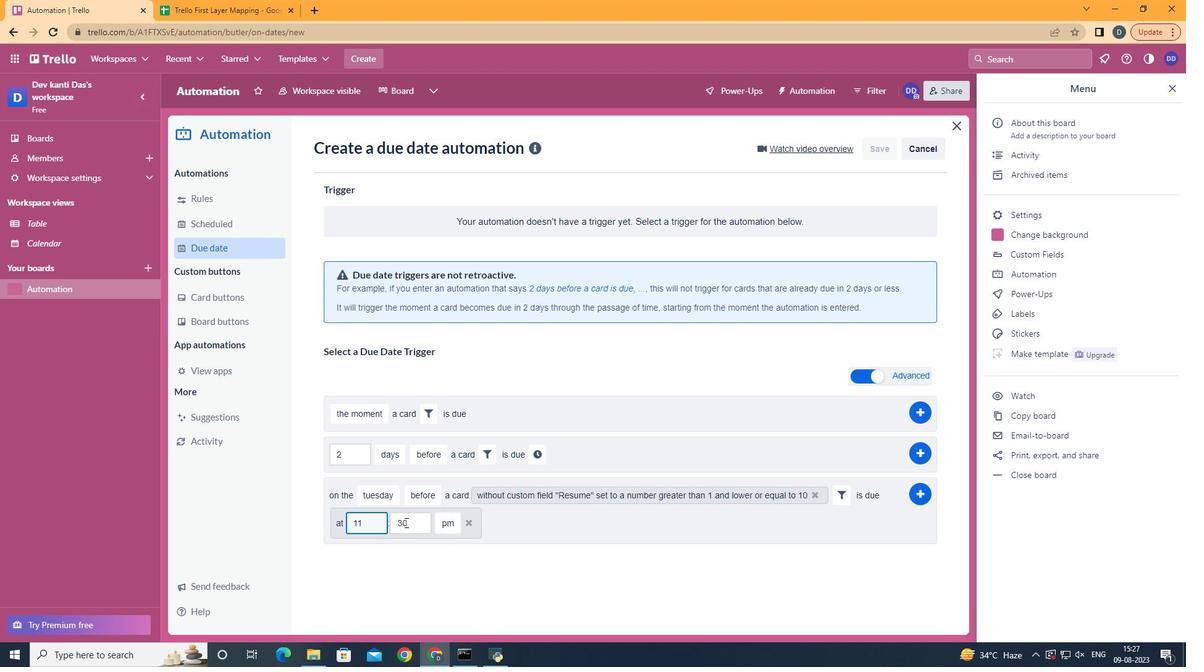 
Action: Mouse pressed left at (423, 527)
Screenshot: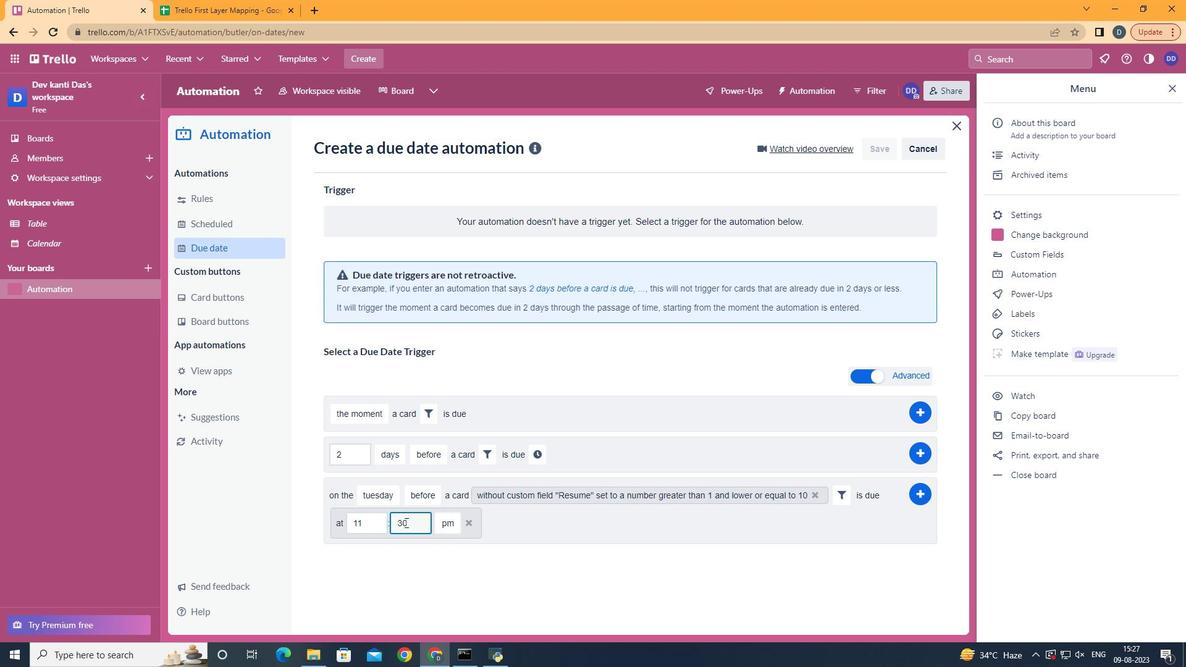 
Action: Mouse moved to (417, 531)
Screenshot: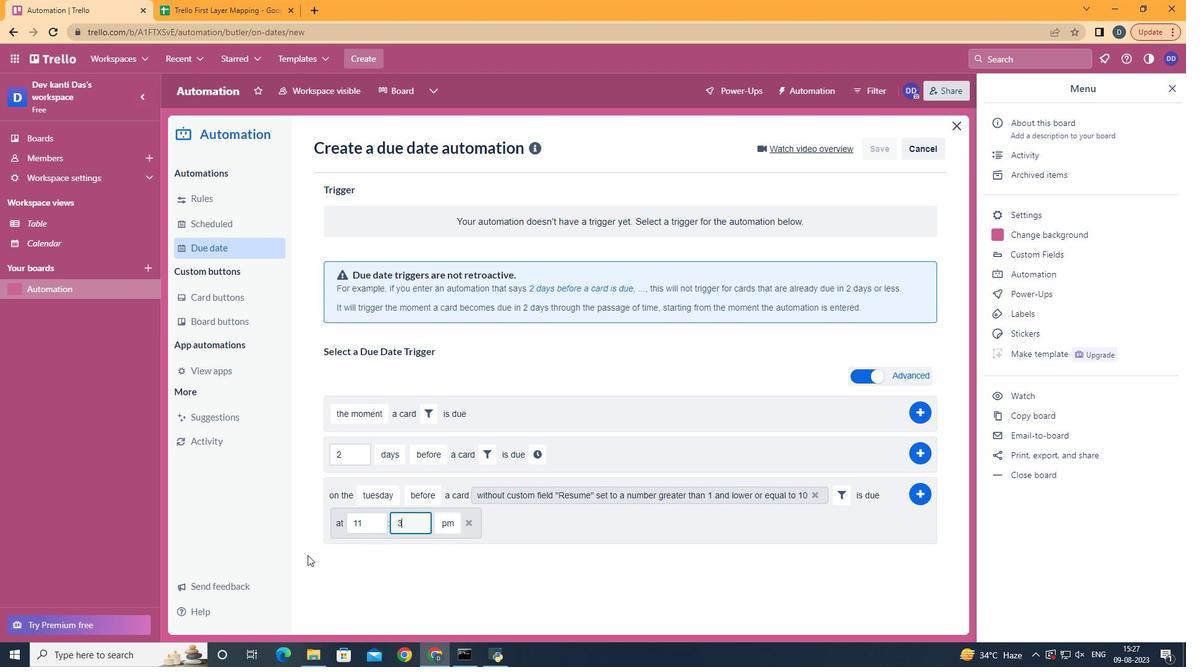 
Action: Key pressed <Key.backspace>
Screenshot: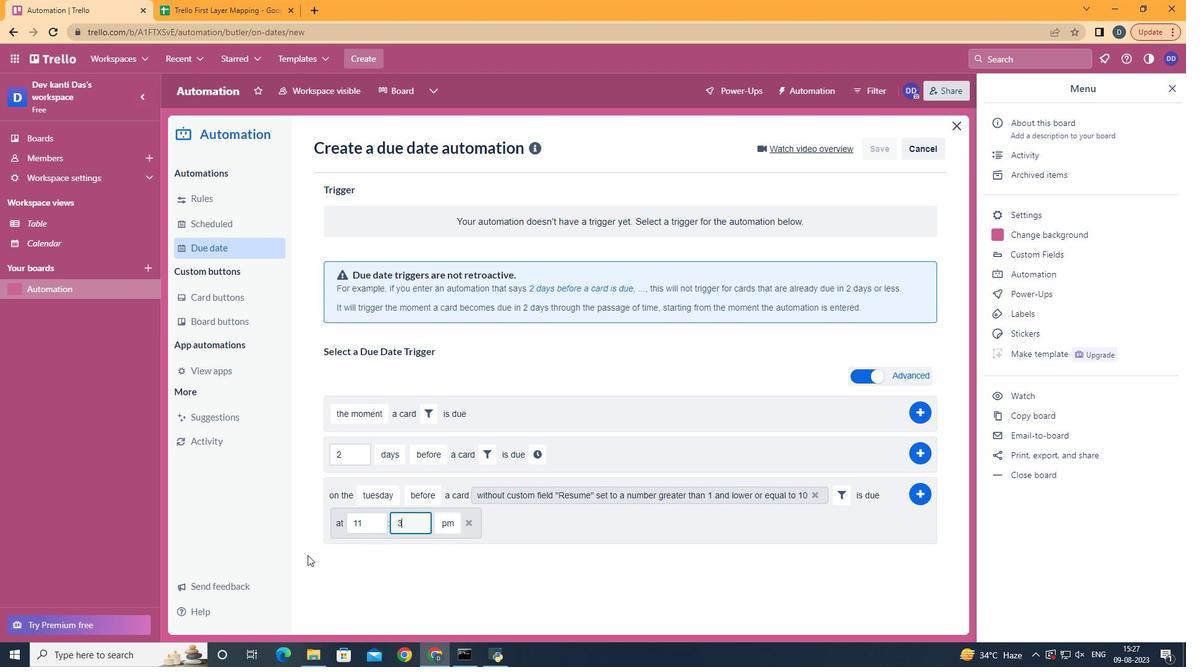 
Action: Mouse moved to (305, 565)
Screenshot: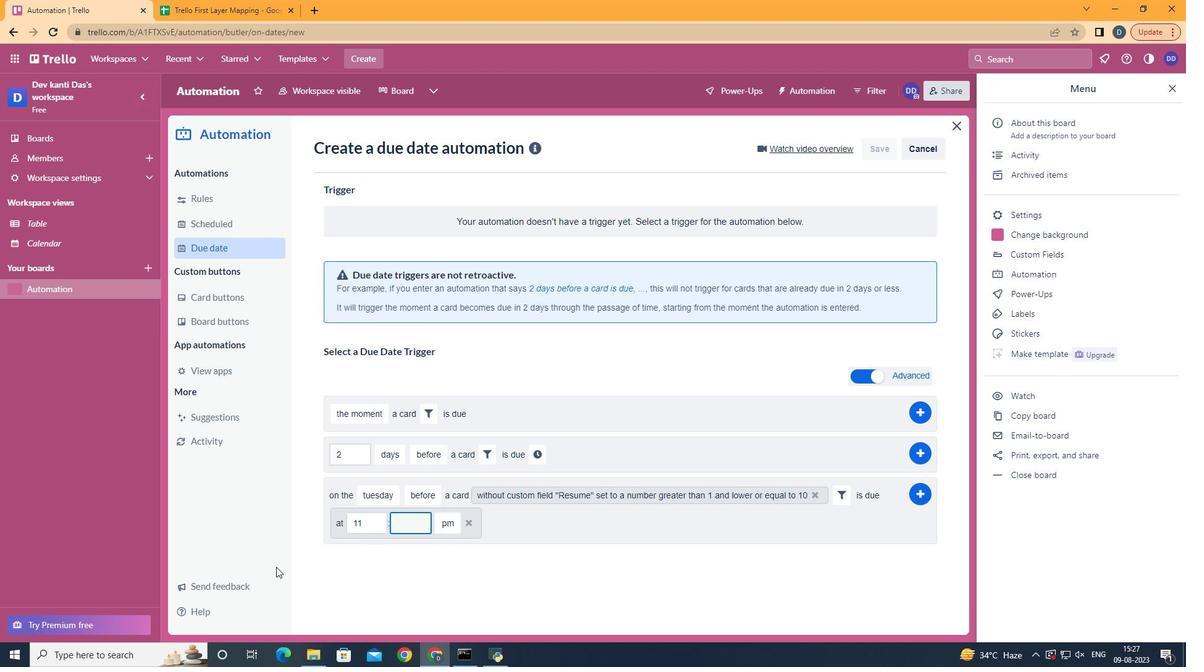 
Action: Key pressed <Key.backspace>
Screenshot: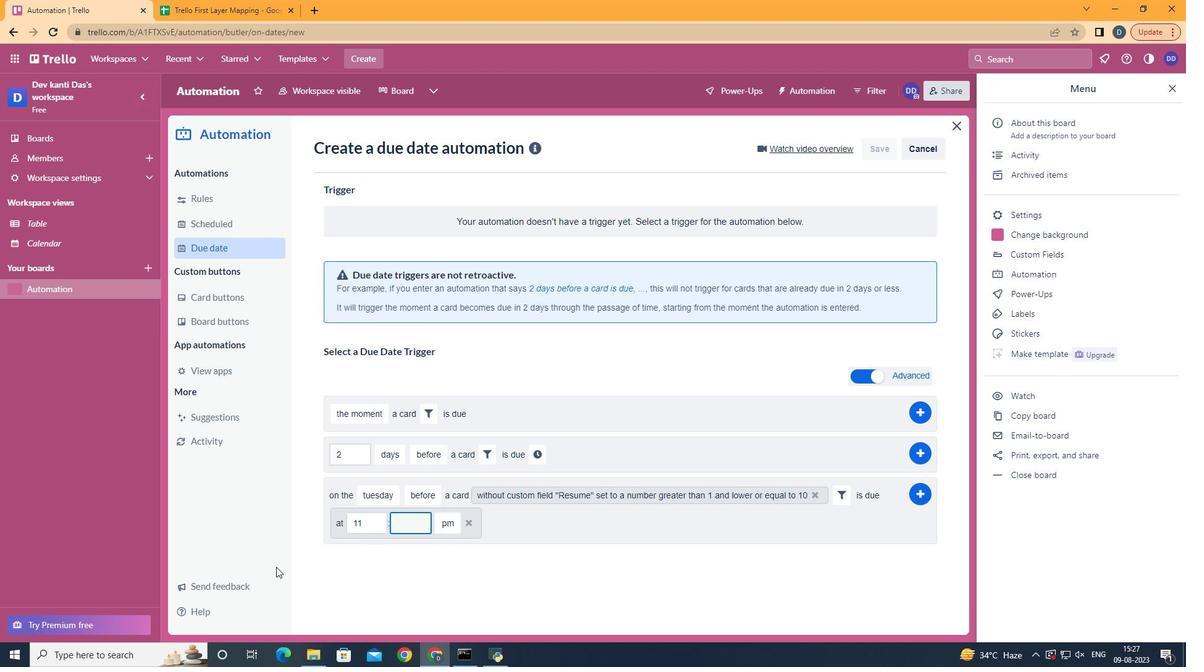 
Action: Mouse moved to (300, 567)
Screenshot: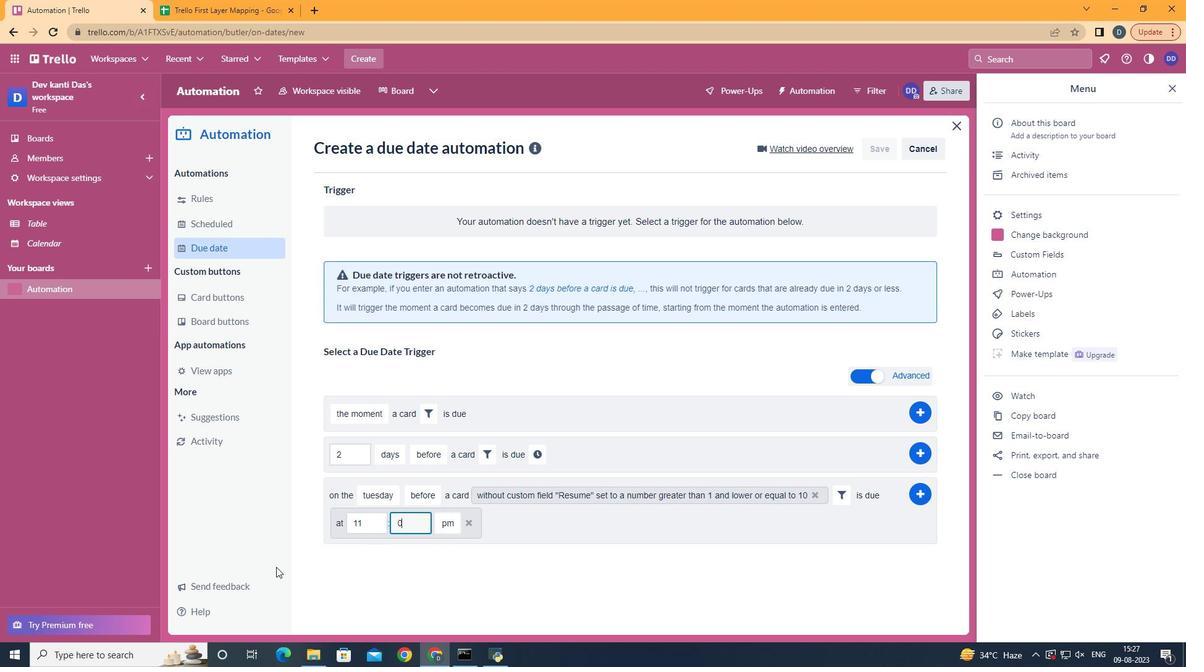 
Action: Key pressed 0100<Key.backspace><Key.backspace><Key.backspace>0
Screenshot: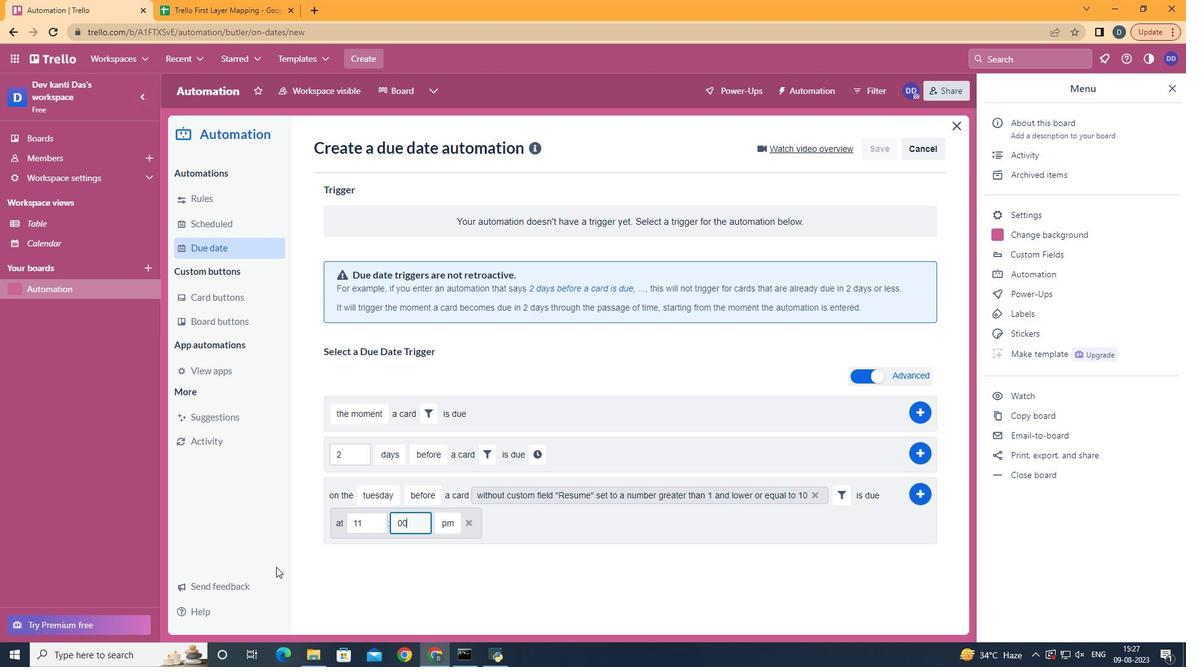 
Action: Mouse moved to (470, 543)
Screenshot: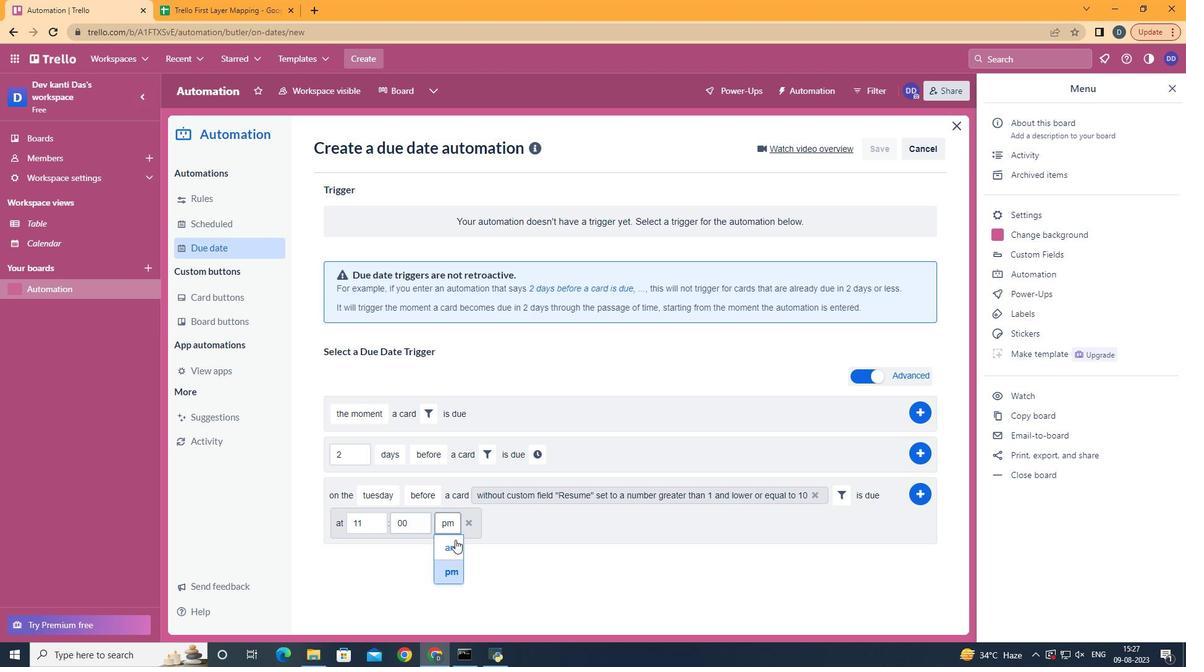 
Action: Mouse pressed left at (470, 543)
Screenshot: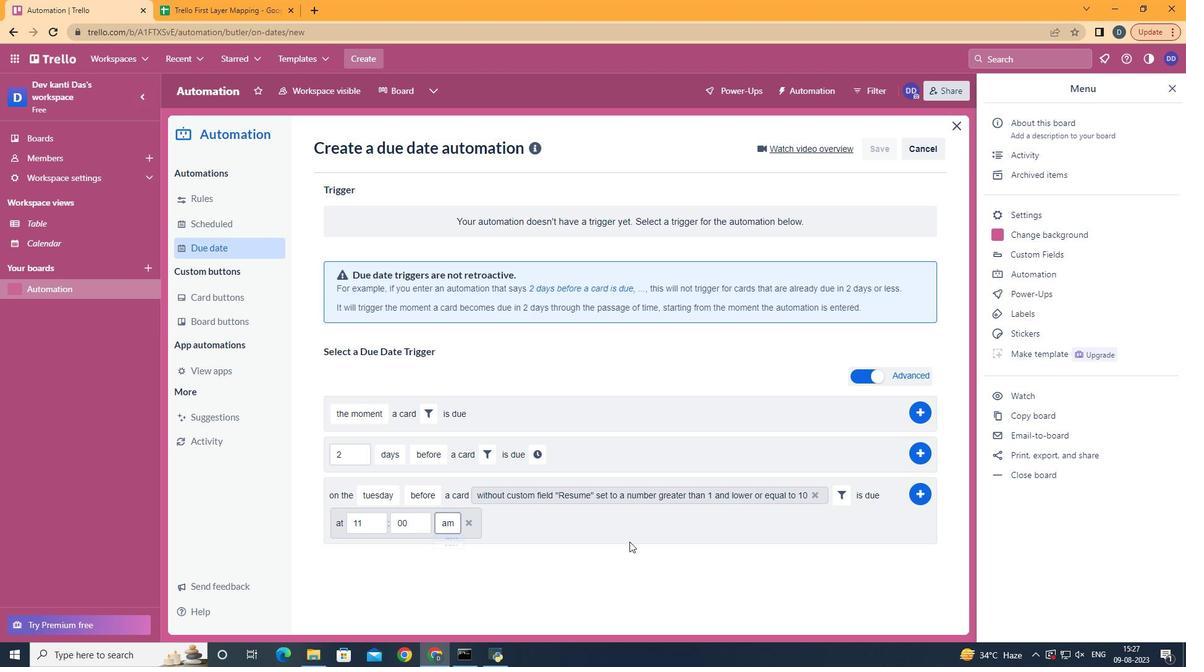 
Action: Mouse moved to (923, 506)
Screenshot: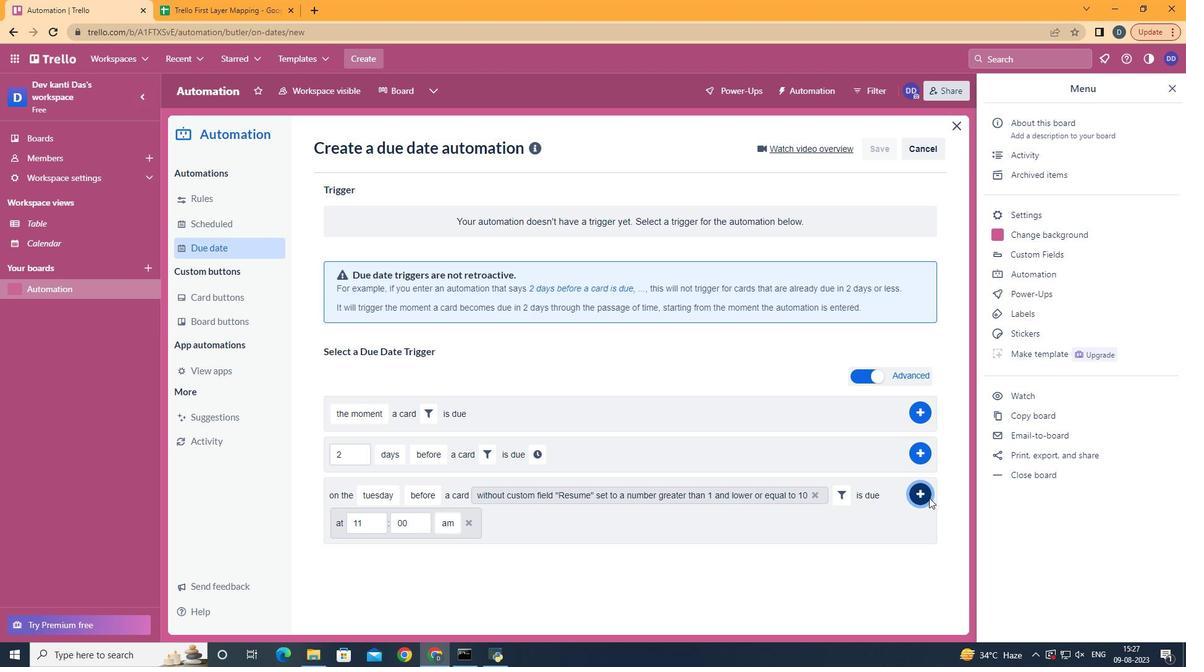 
Action: Mouse pressed left at (923, 506)
Screenshot: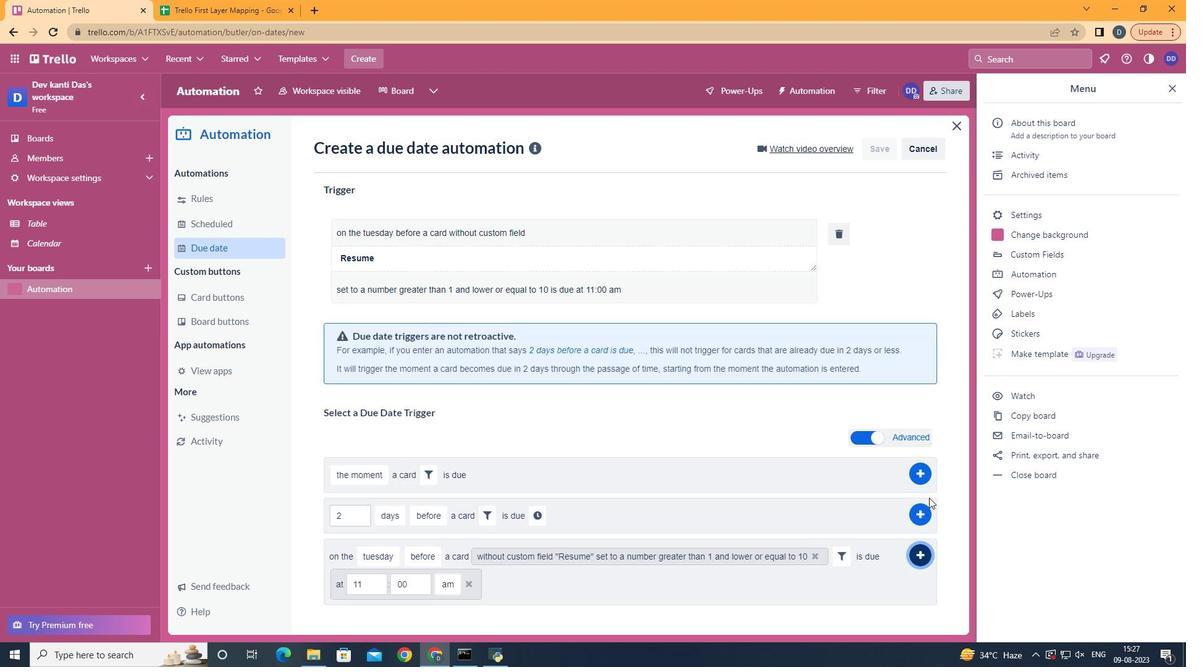 
Action: Mouse moved to (576, 373)
Screenshot: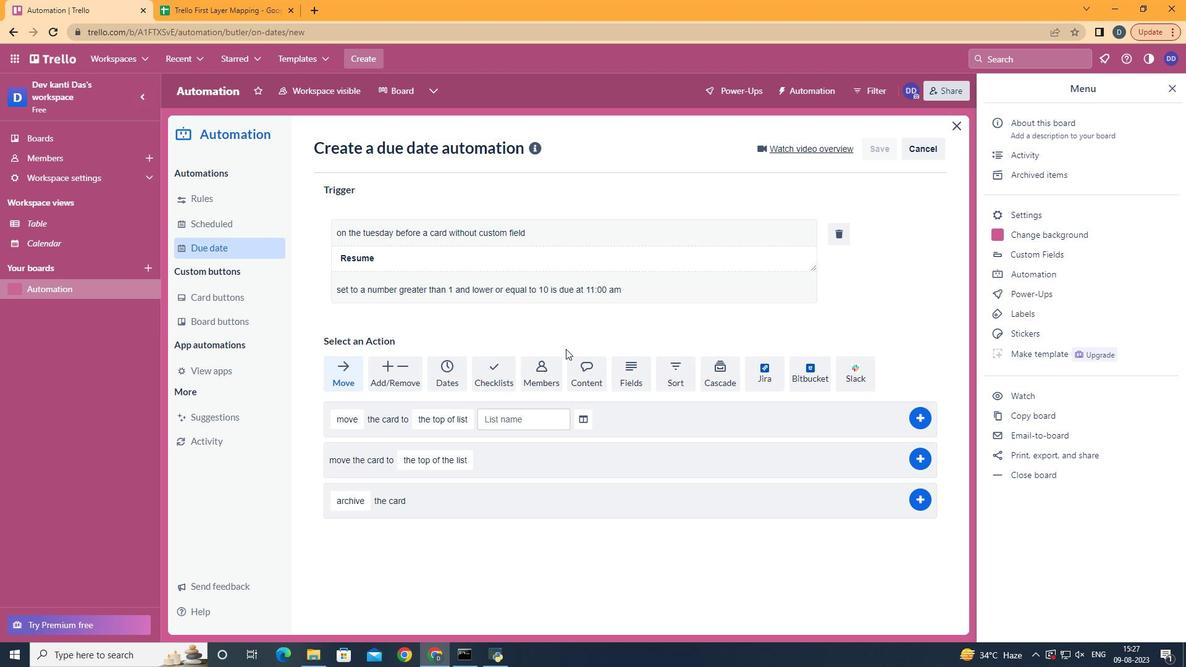 
